 Task: Search one way flight ticket for 3 adults, 3 children in premium economy from Ontario: Ontario International Airport to New Bern: Coastal Carolina Regional Airport (was Craven County Regional) on 5-4-2023. Choice of flights is JetBlue. Number of bags: 1 carry on bag. Price is upto 84000. Outbound departure time preference is 17:00.
Action: Mouse moved to (319, 281)
Screenshot: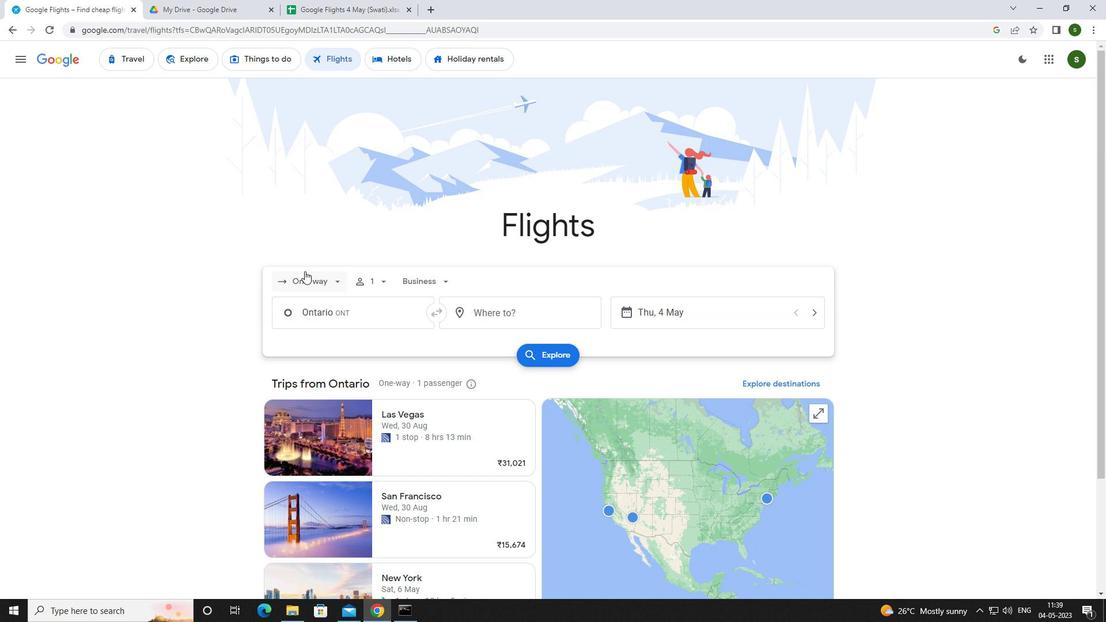 
Action: Mouse pressed left at (319, 281)
Screenshot: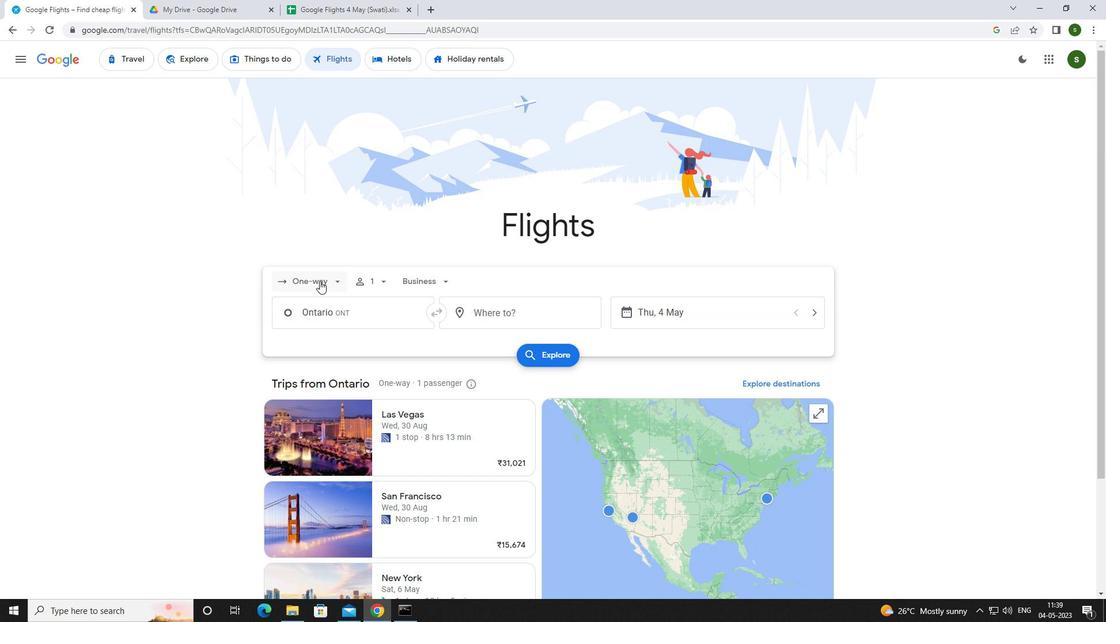 
Action: Mouse moved to (339, 335)
Screenshot: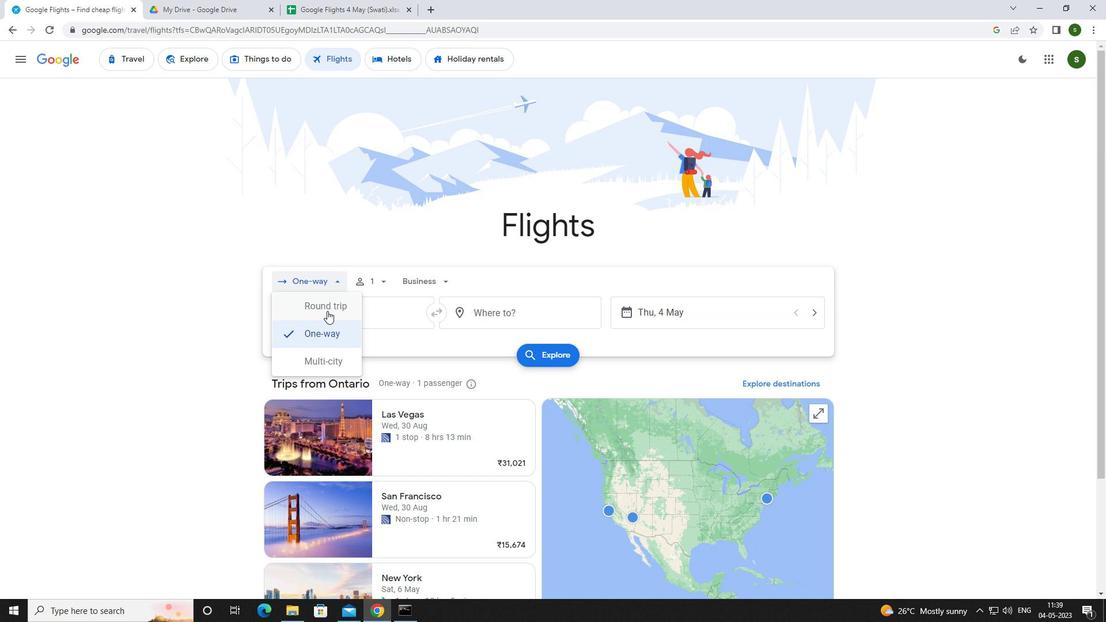
Action: Mouse pressed left at (339, 335)
Screenshot: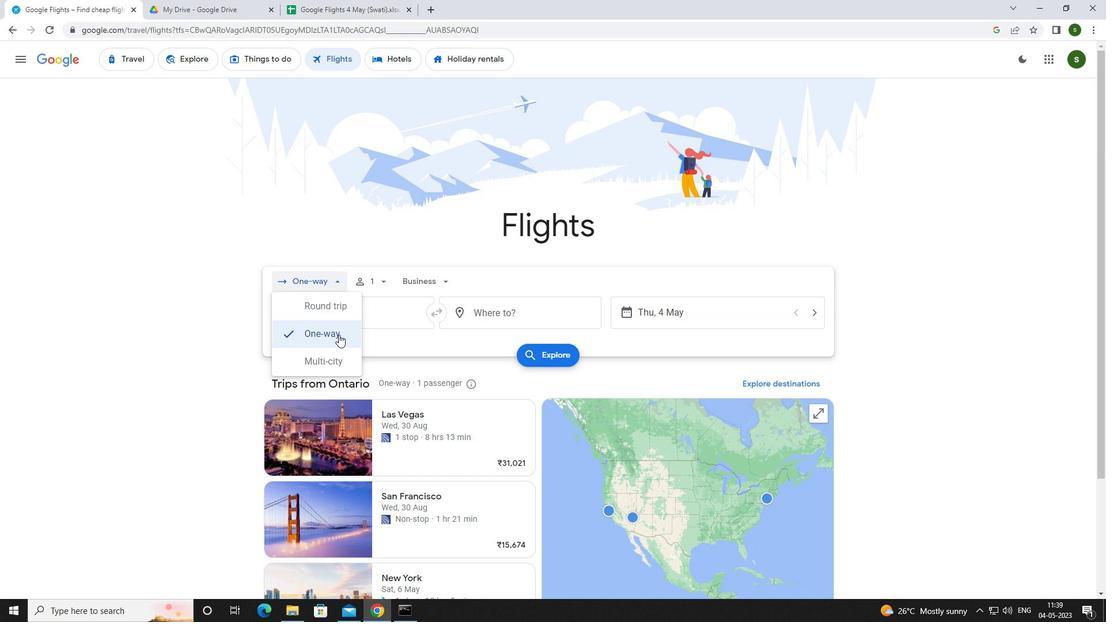 
Action: Mouse moved to (390, 279)
Screenshot: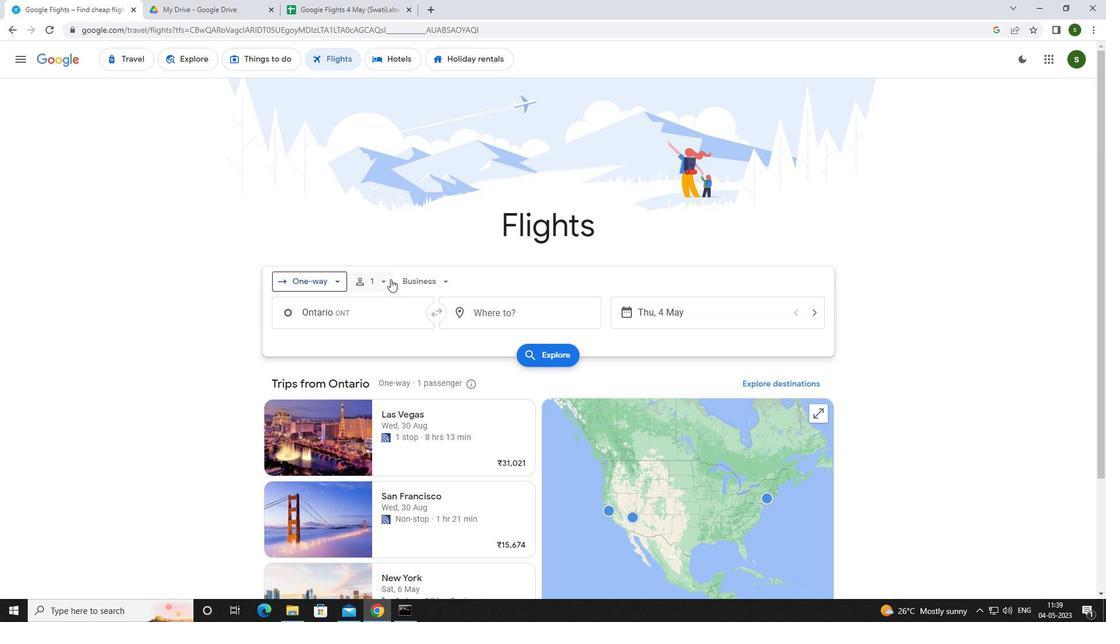 
Action: Mouse pressed left at (390, 279)
Screenshot: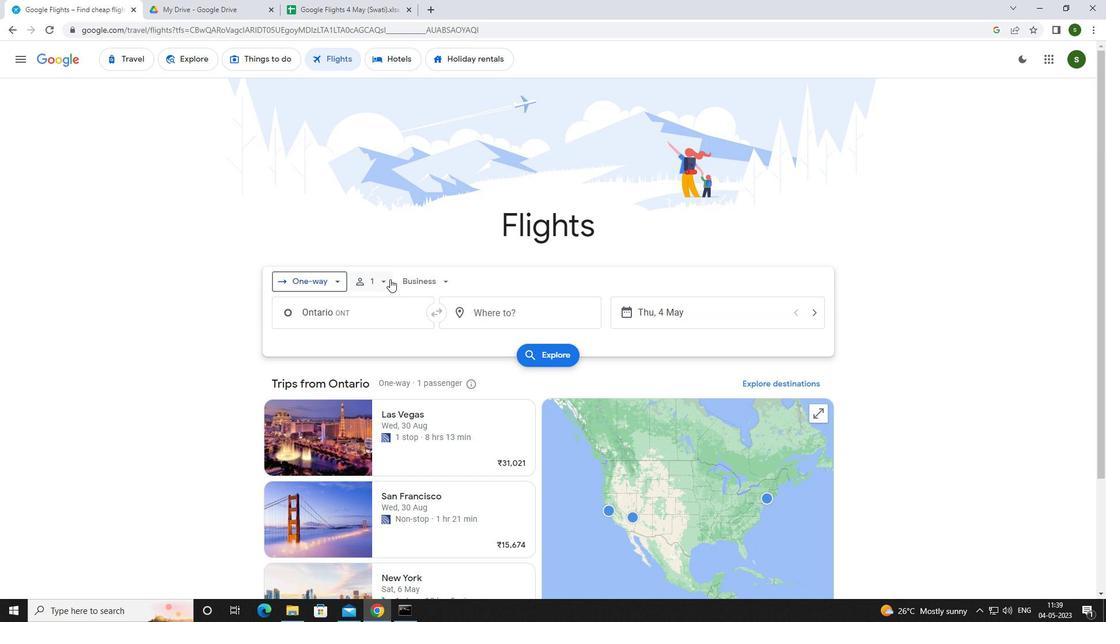 
Action: Mouse moved to (471, 309)
Screenshot: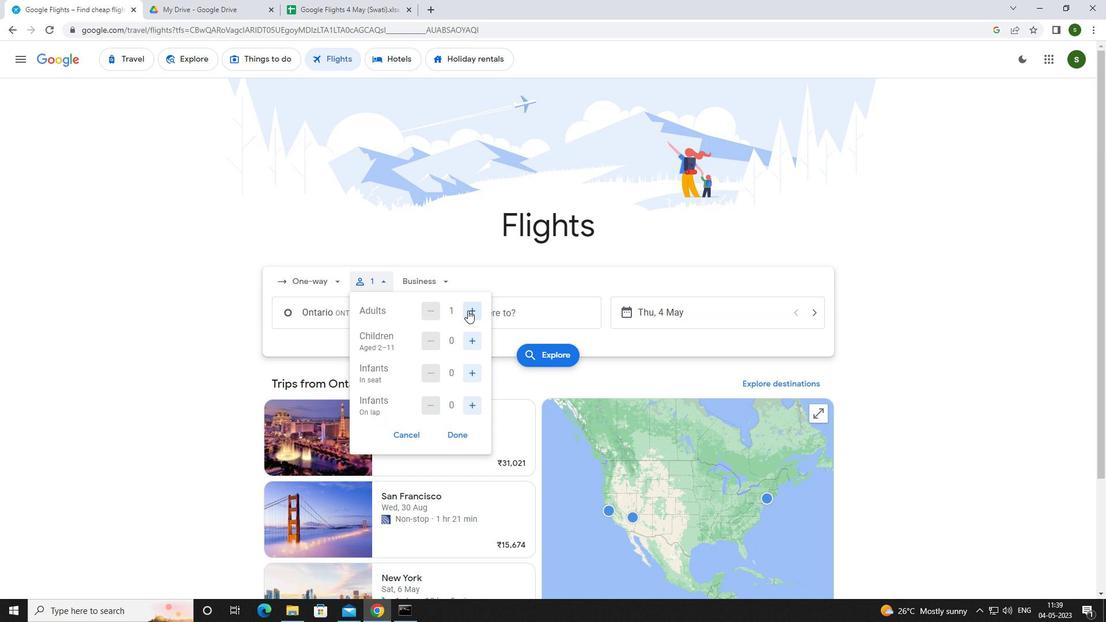 
Action: Mouse pressed left at (471, 309)
Screenshot: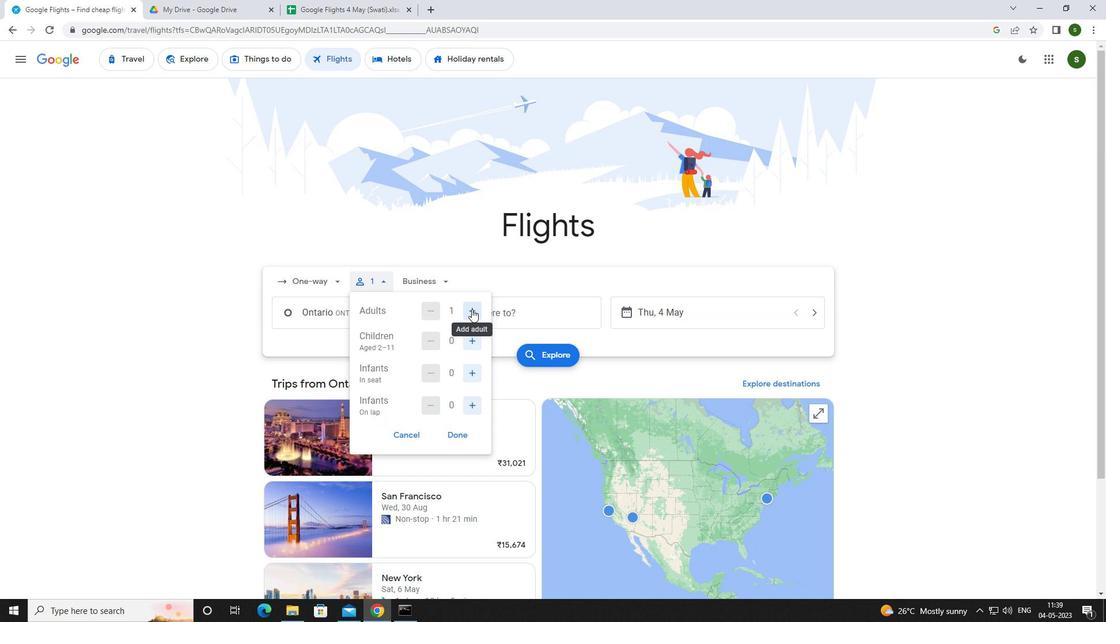 
Action: Mouse pressed left at (471, 309)
Screenshot: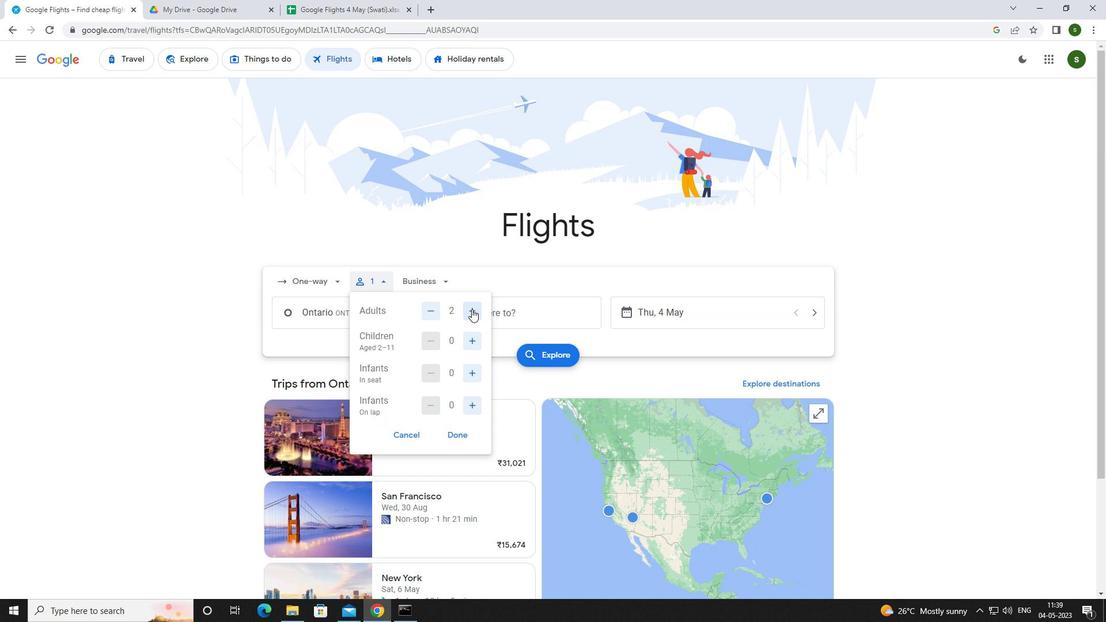 
Action: Mouse moved to (469, 337)
Screenshot: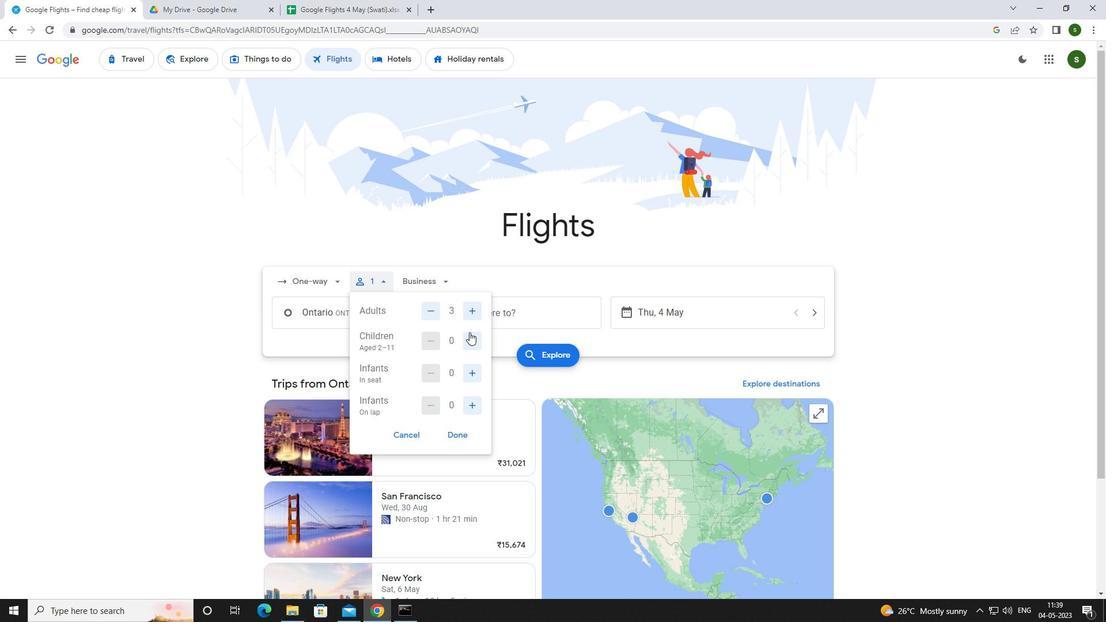 
Action: Mouse pressed left at (469, 337)
Screenshot: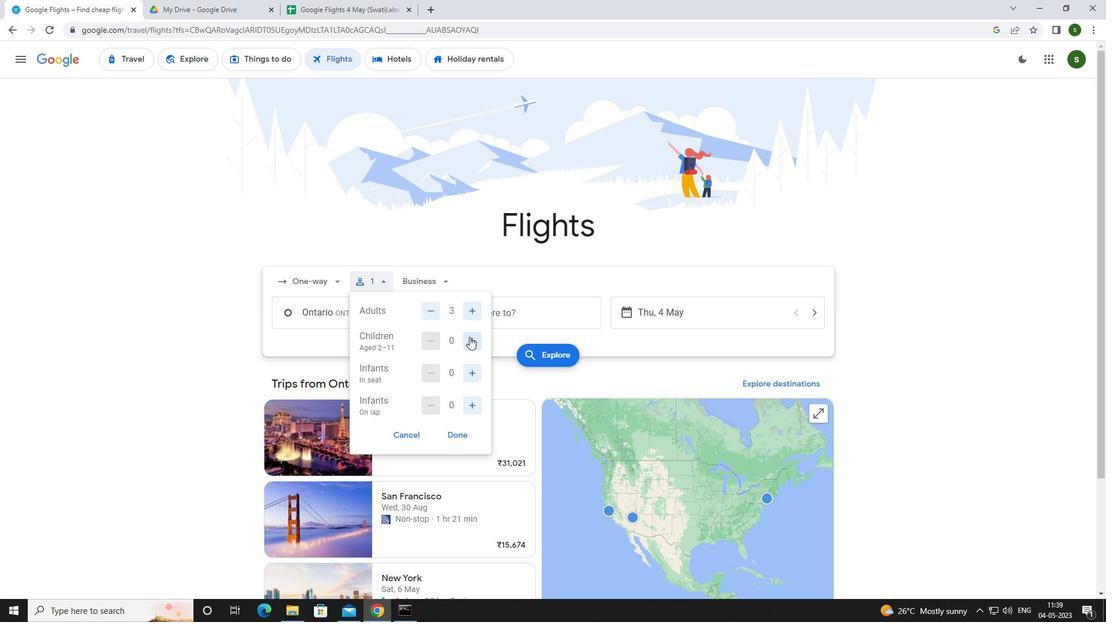 
Action: Mouse pressed left at (469, 337)
Screenshot: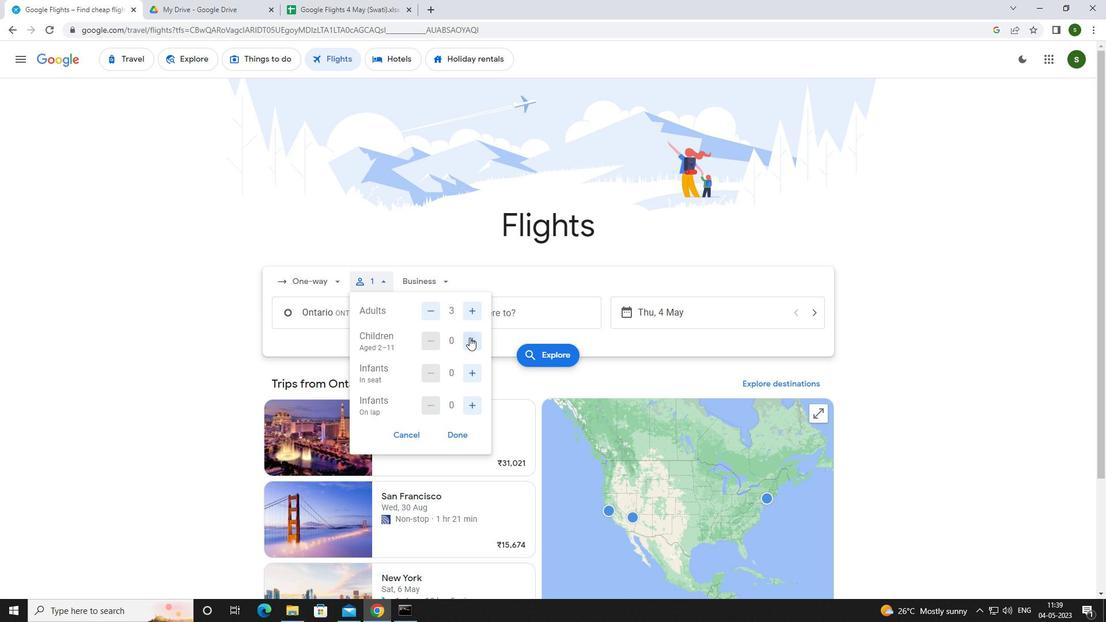 
Action: Mouse pressed left at (469, 337)
Screenshot: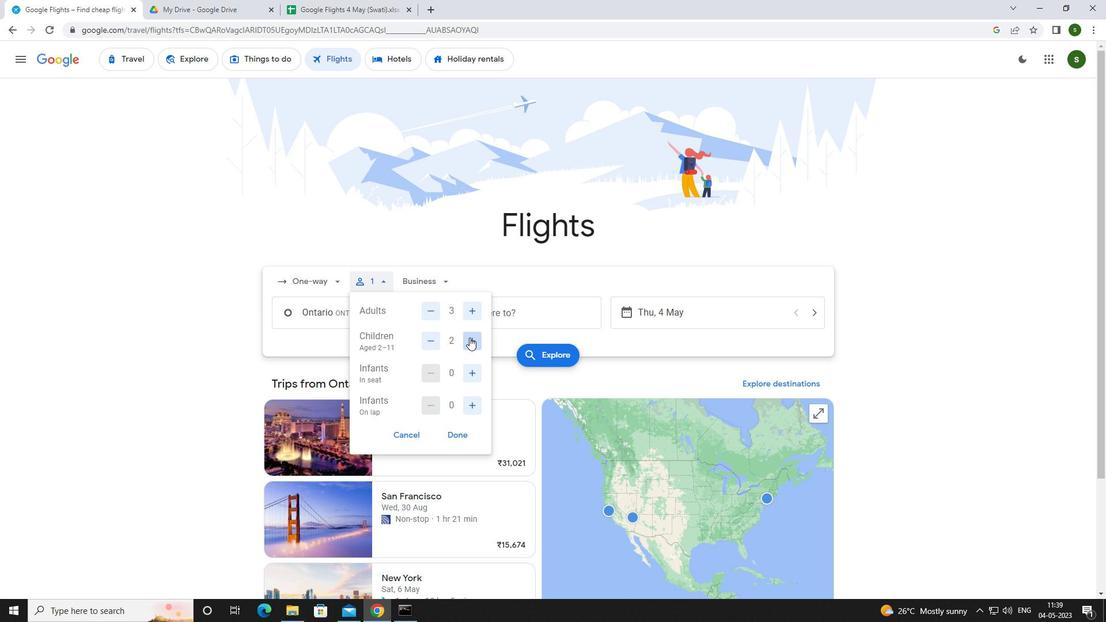 
Action: Mouse moved to (439, 274)
Screenshot: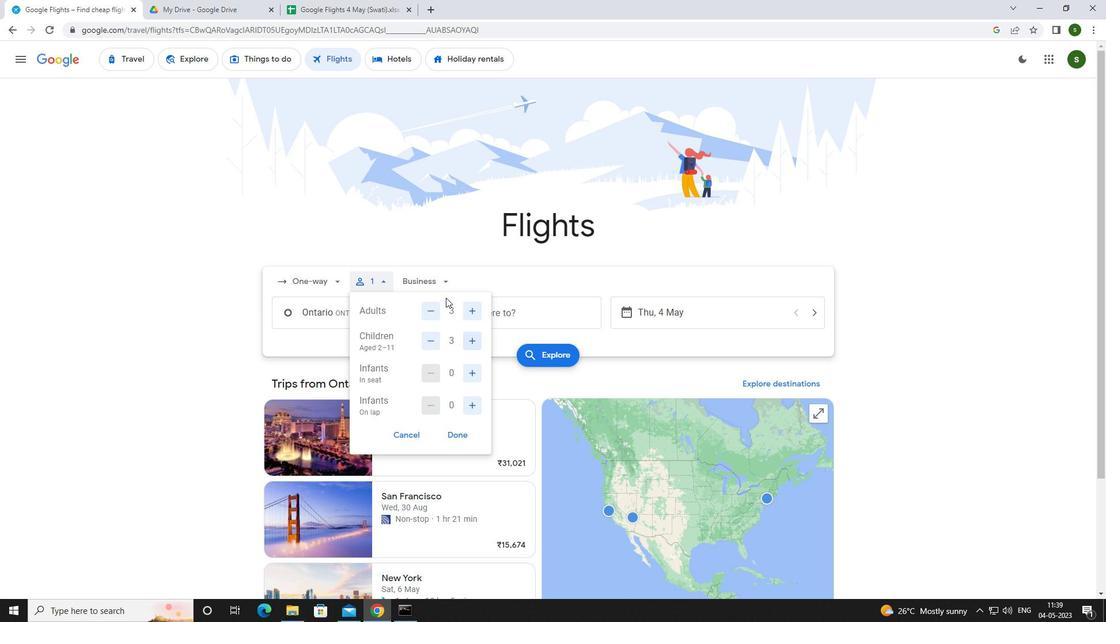 
Action: Mouse pressed left at (439, 274)
Screenshot: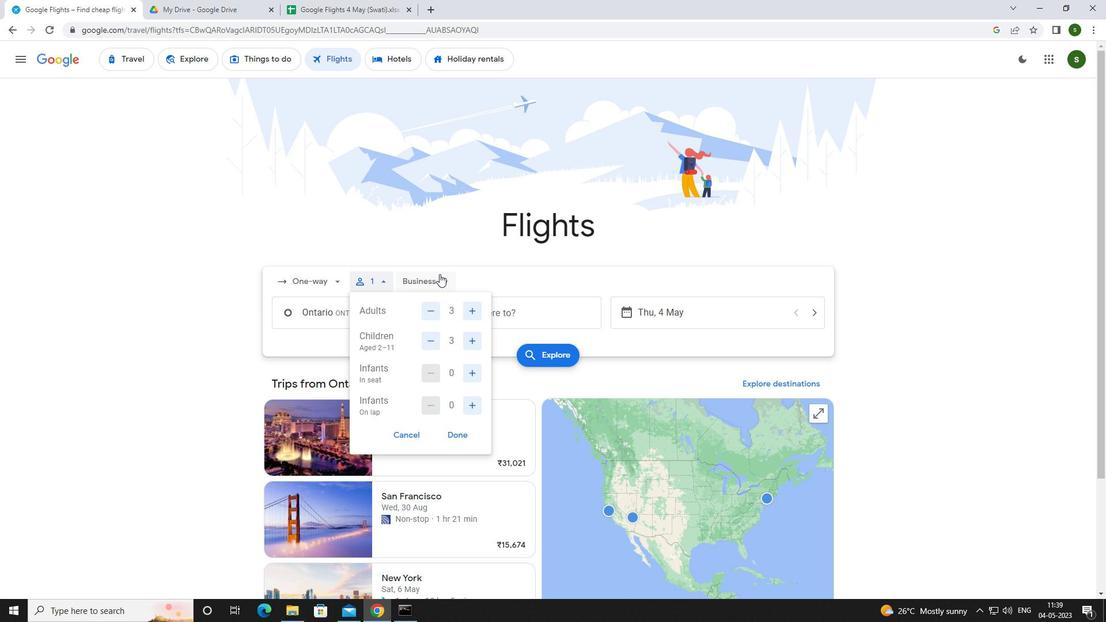 
Action: Mouse moved to (456, 335)
Screenshot: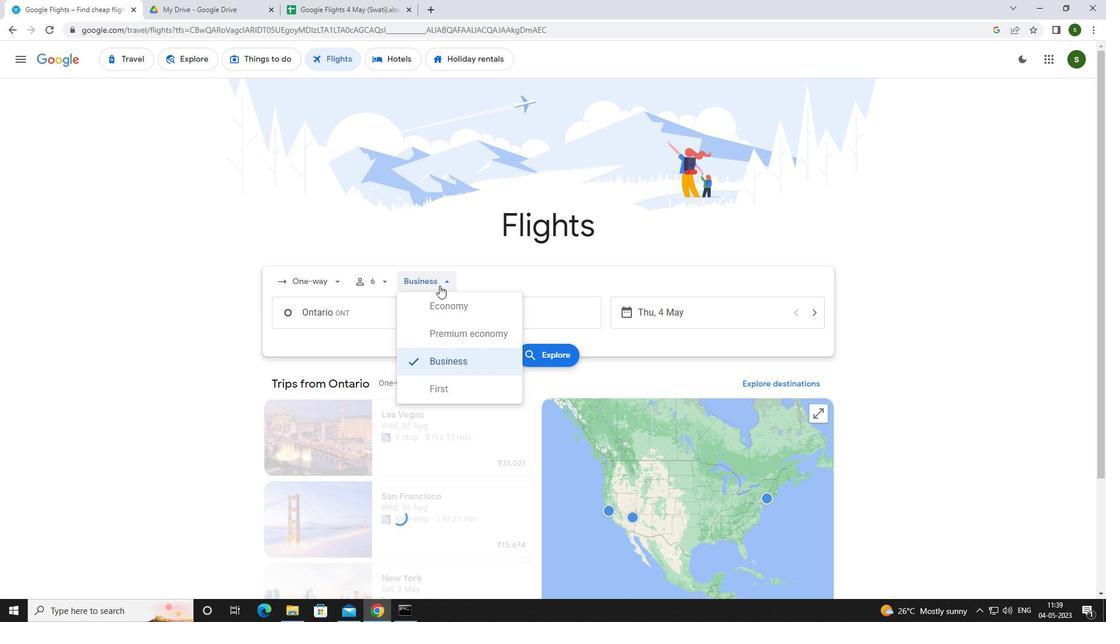 
Action: Mouse pressed left at (456, 335)
Screenshot: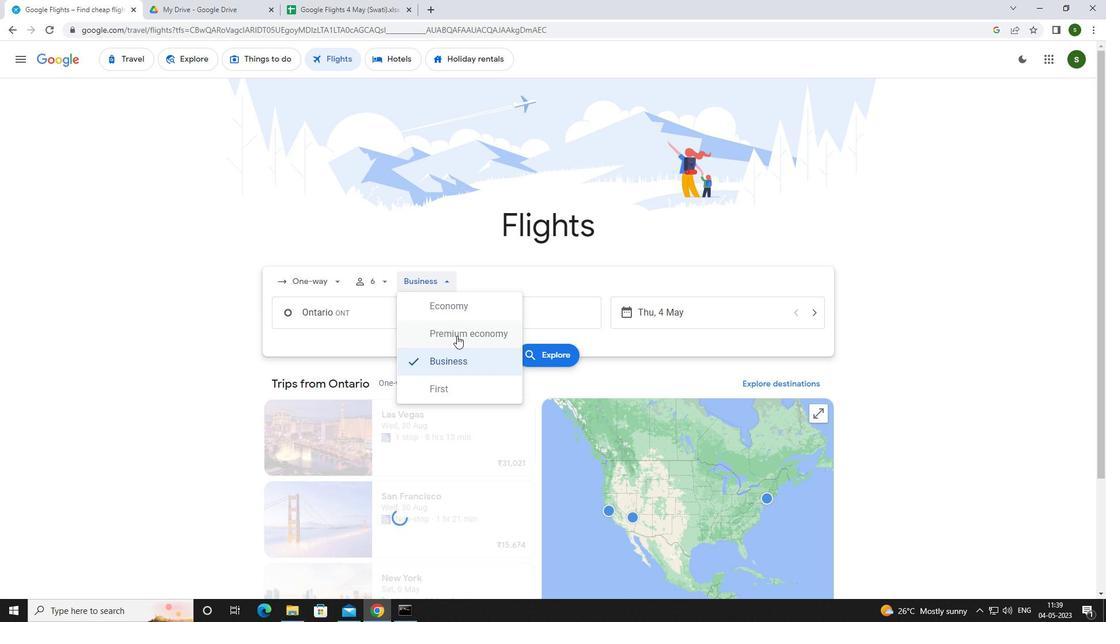 
Action: Mouse moved to (390, 307)
Screenshot: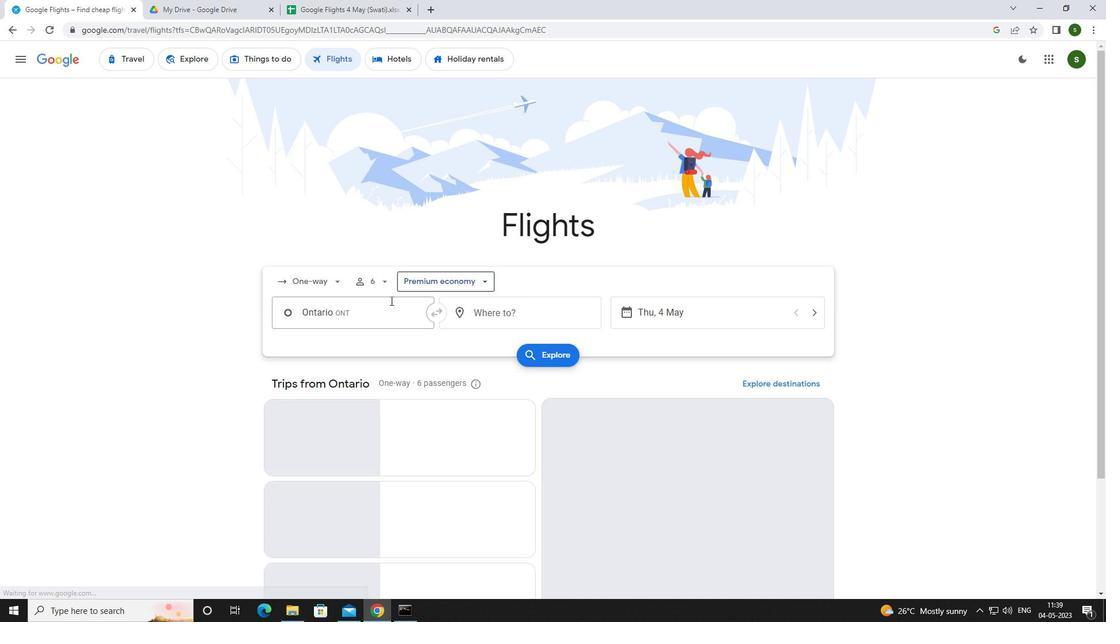 
Action: Mouse pressed left at (390, 307)
Screenshot: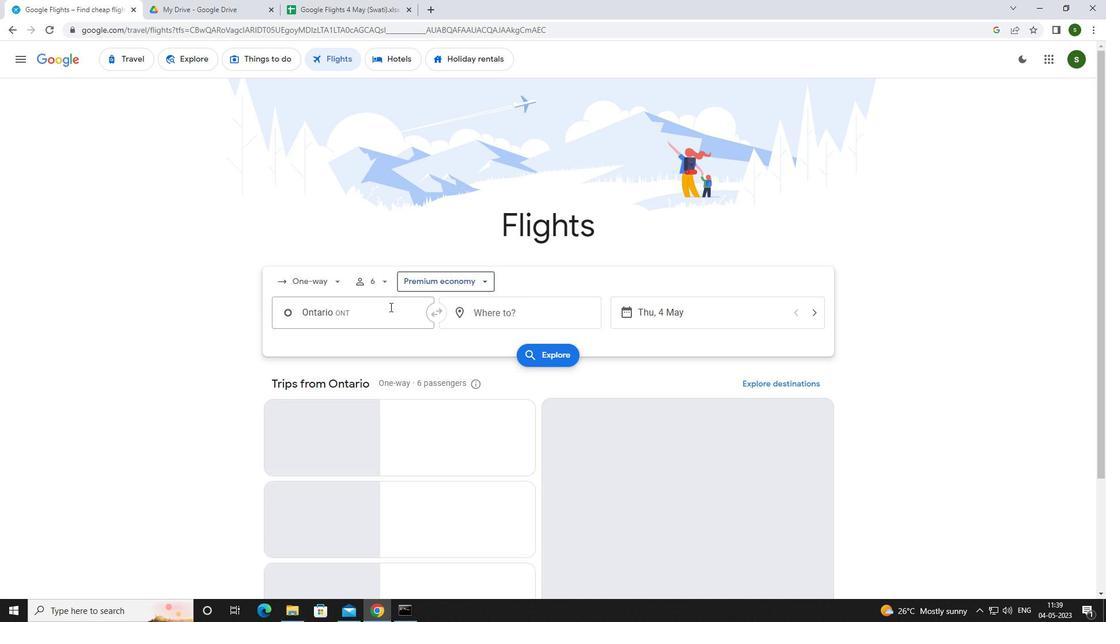 
Action: Mouse moved to (390, 305)
Screenshot: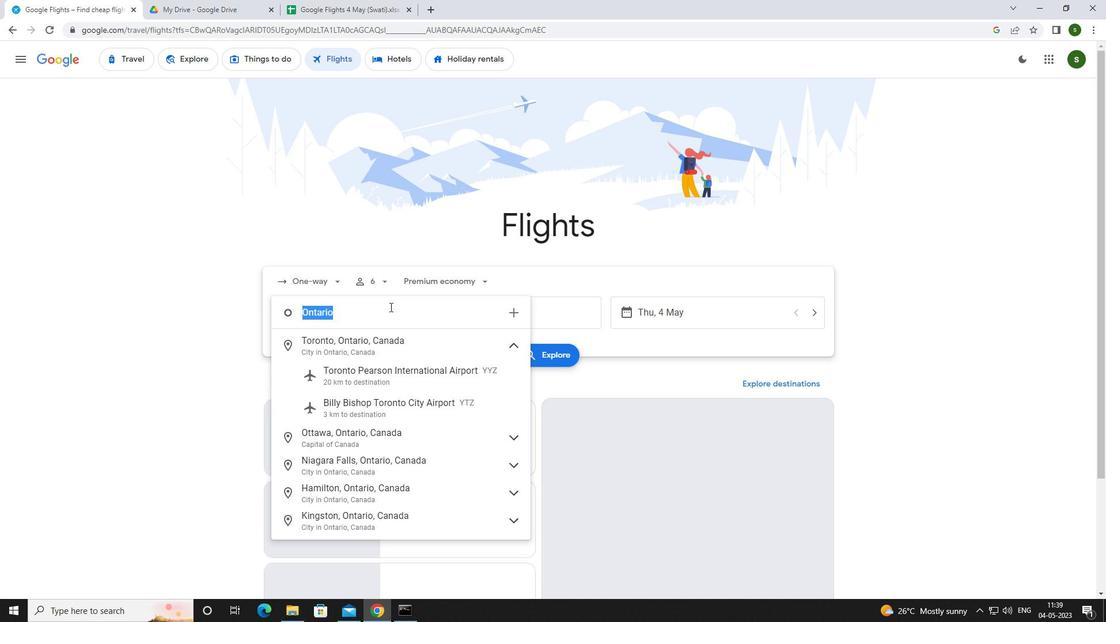 
Action: Key pressed <Key.caps_lock>o<Key.caps_lock>ntario<Key.space><Key.caps_lock>i<Key.caps_lock>
Screenshot: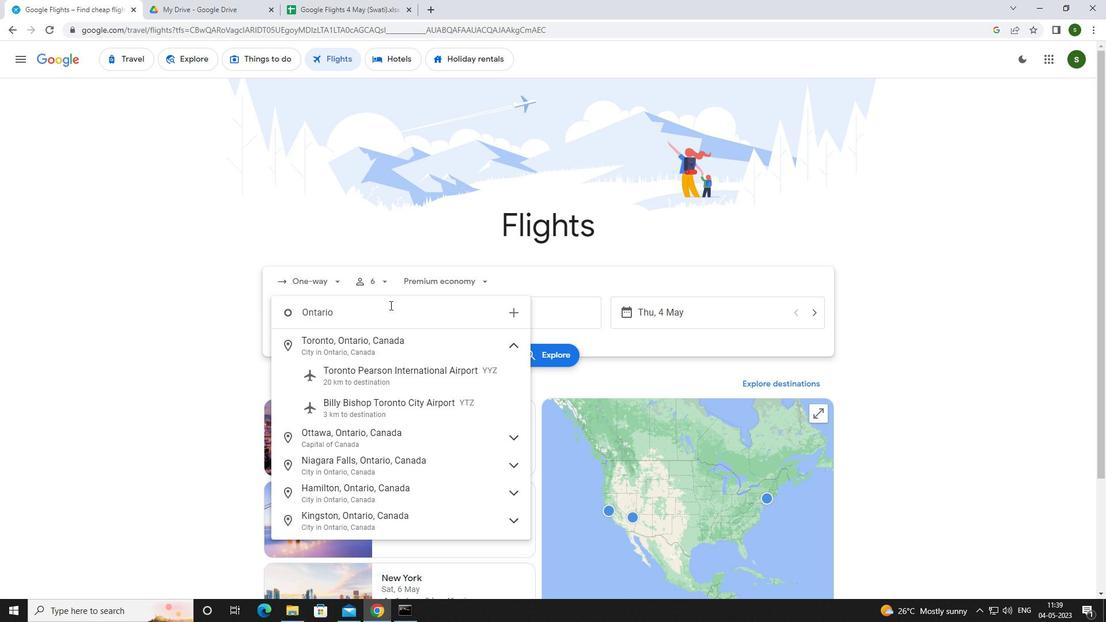 
Action: Mouse moved to (409, 538)
Screenshot: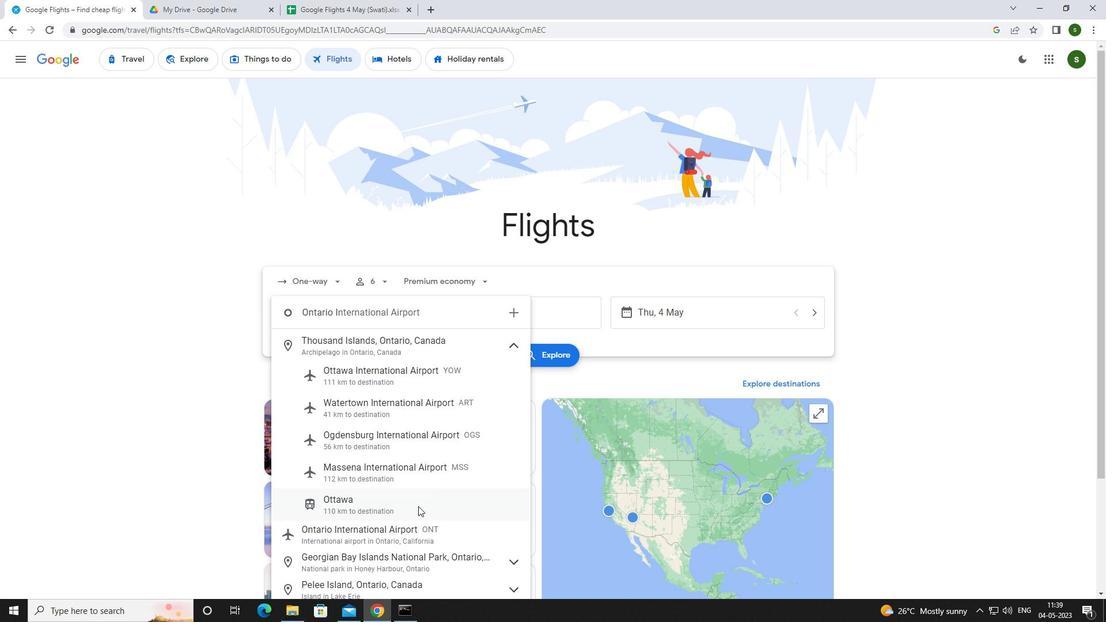 
Action: Mouse pressed left at (409, 538)
Screenshot: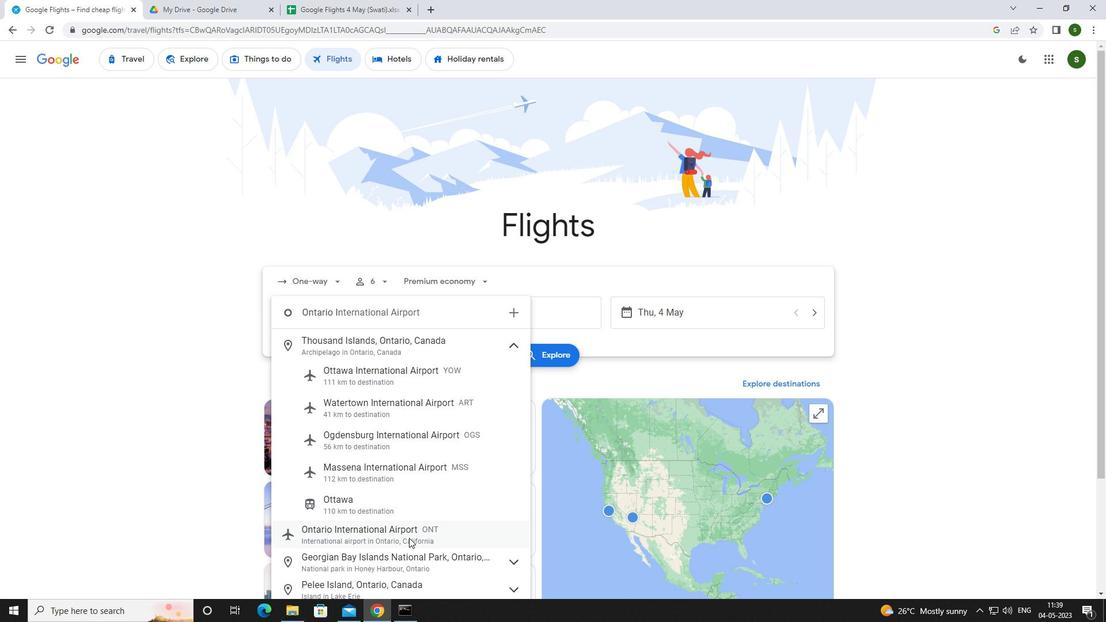
Action: Mouse moved to (513, 320)
Screenshot: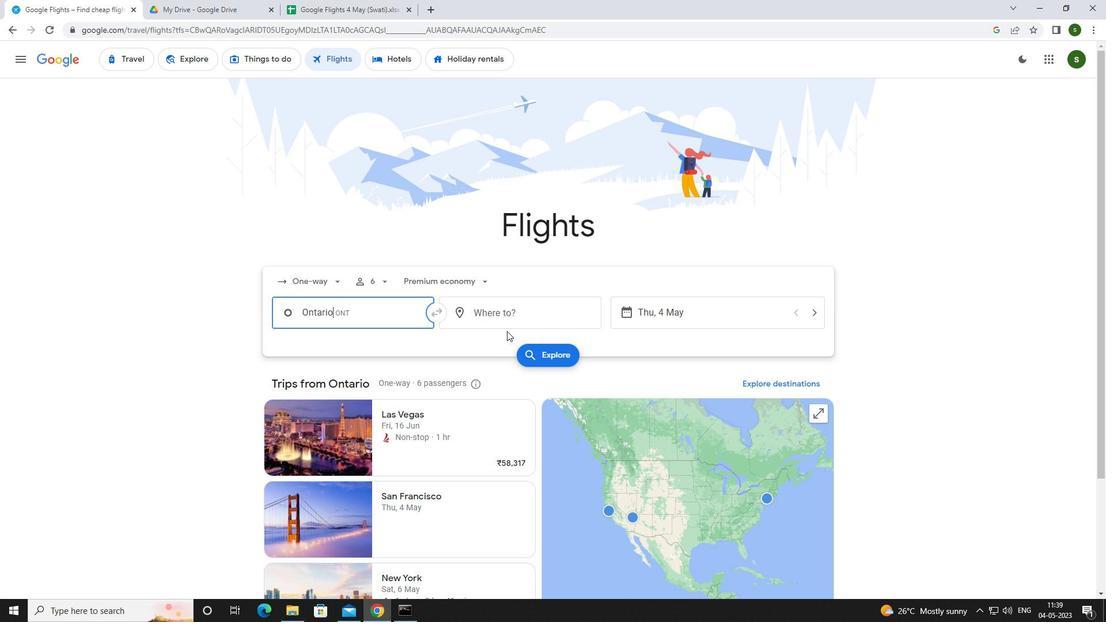 
Action: Mouse pressed left at (513, 320)
Screenshot: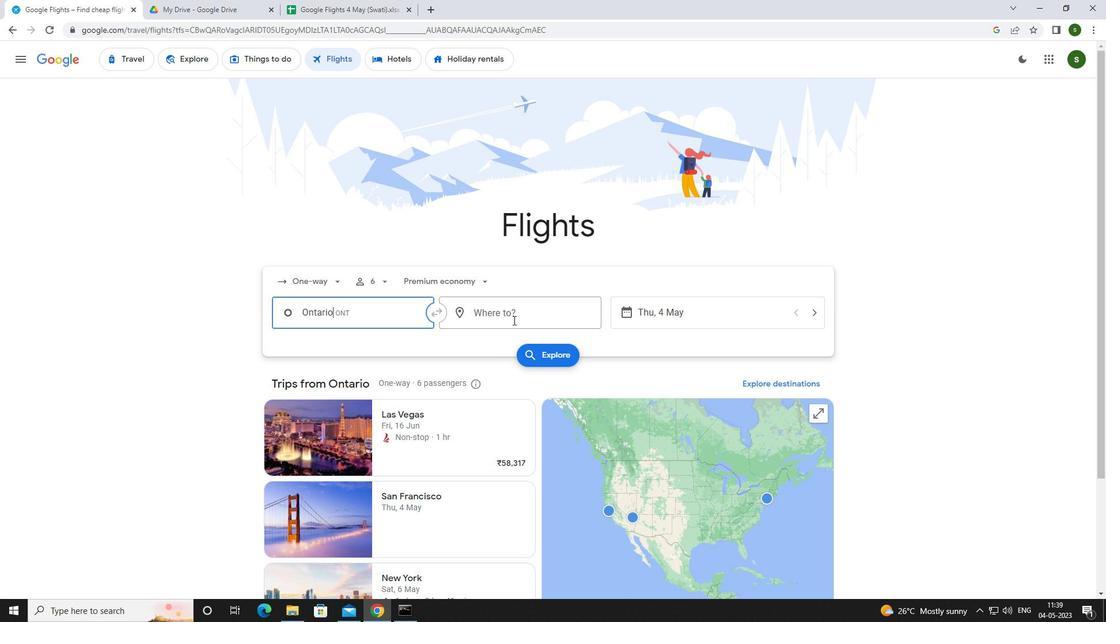 
Action: Key pressed <Key.caps_lock>c<Key.caps_lock>oastal
Screenshot: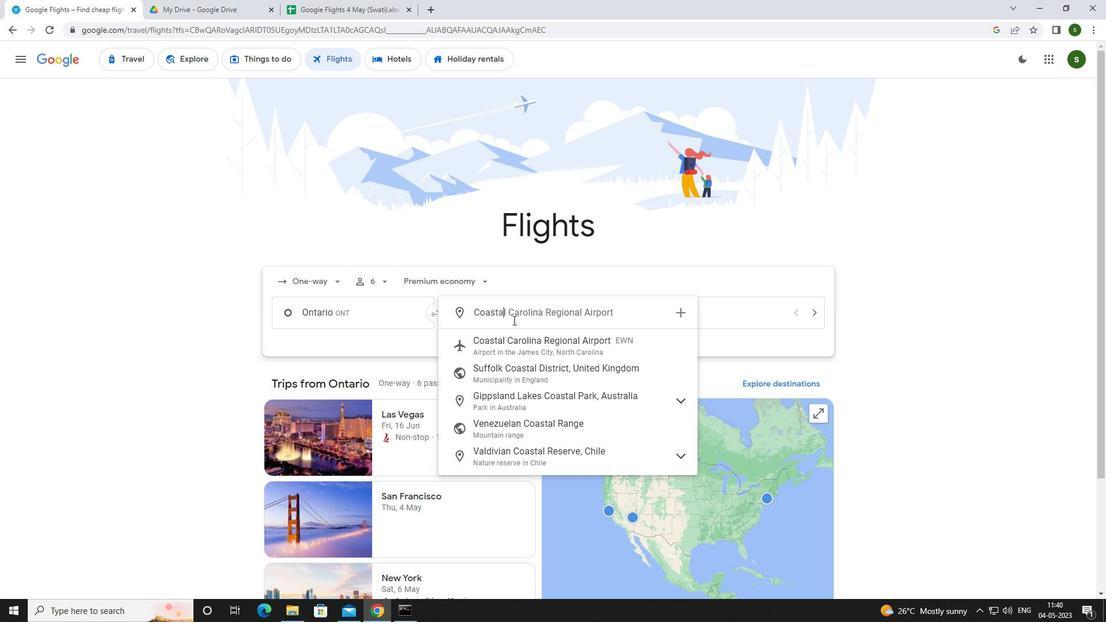 
Action: Mouse moved to (521, 346)
Screenshot: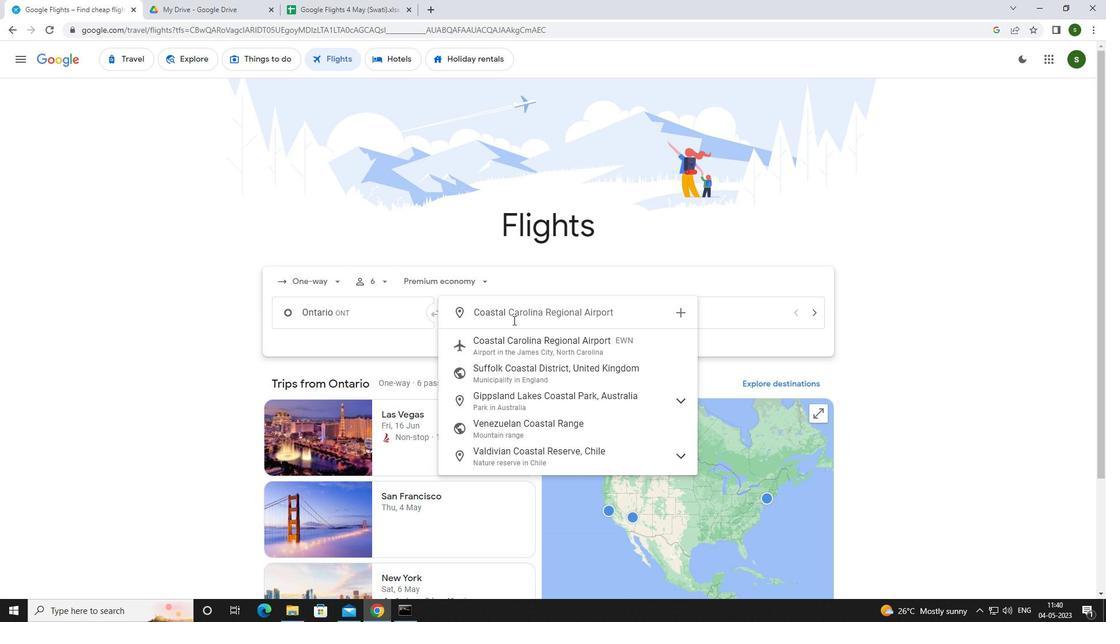 
Action: Mouse pressed left at (521, 346)
Screenshot: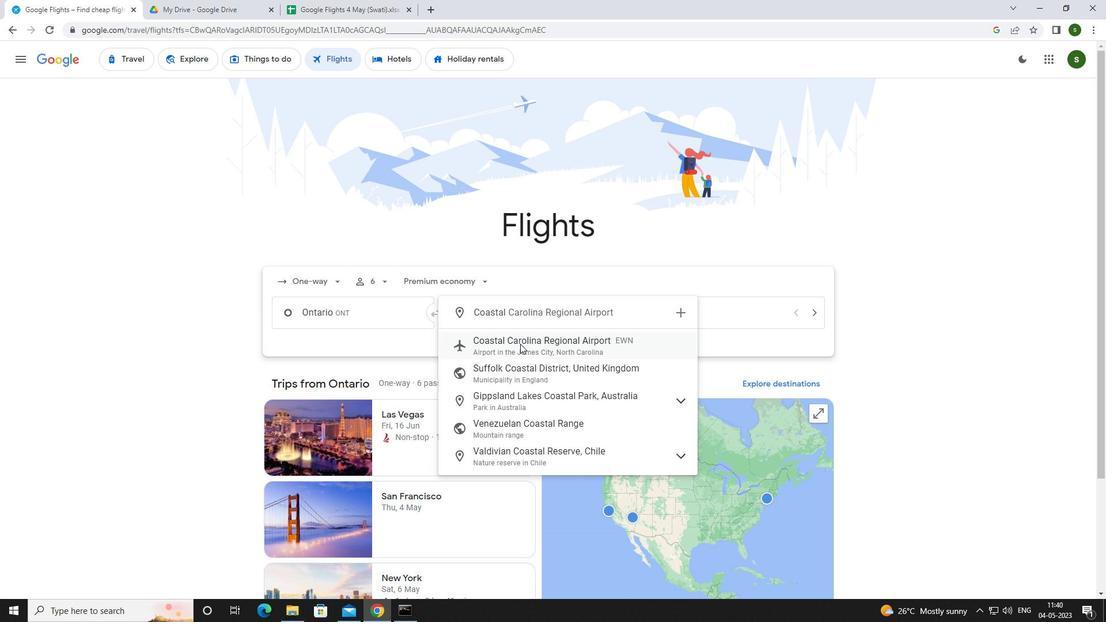 
Action: Mouse moved to (704, 313)
Screenshot: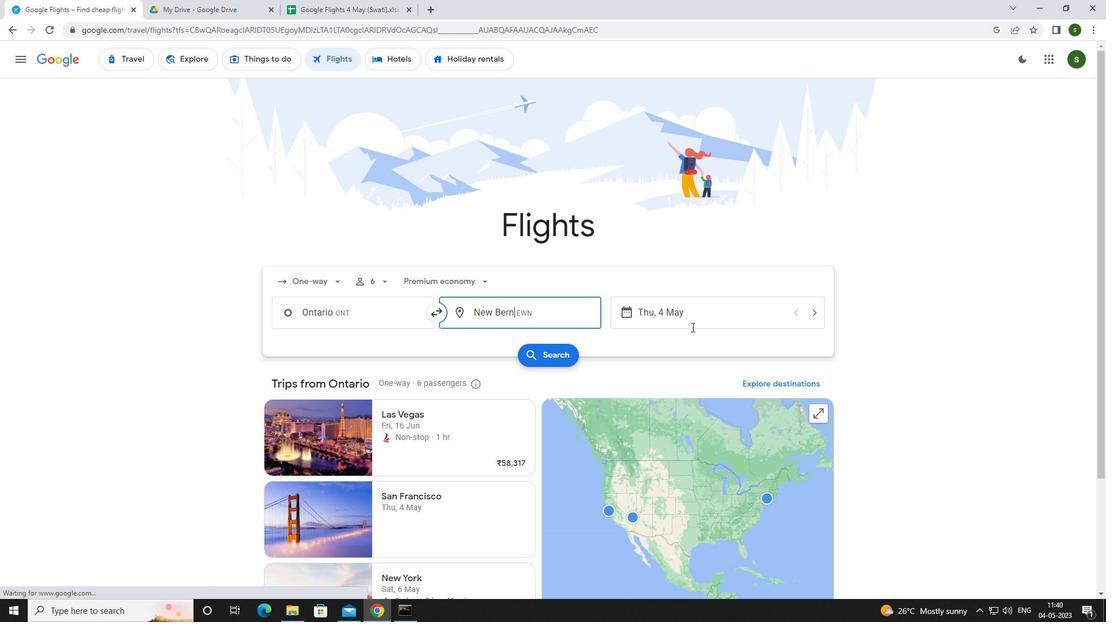 
Action: Mouse pressed left at (704, 313)
Screenshot: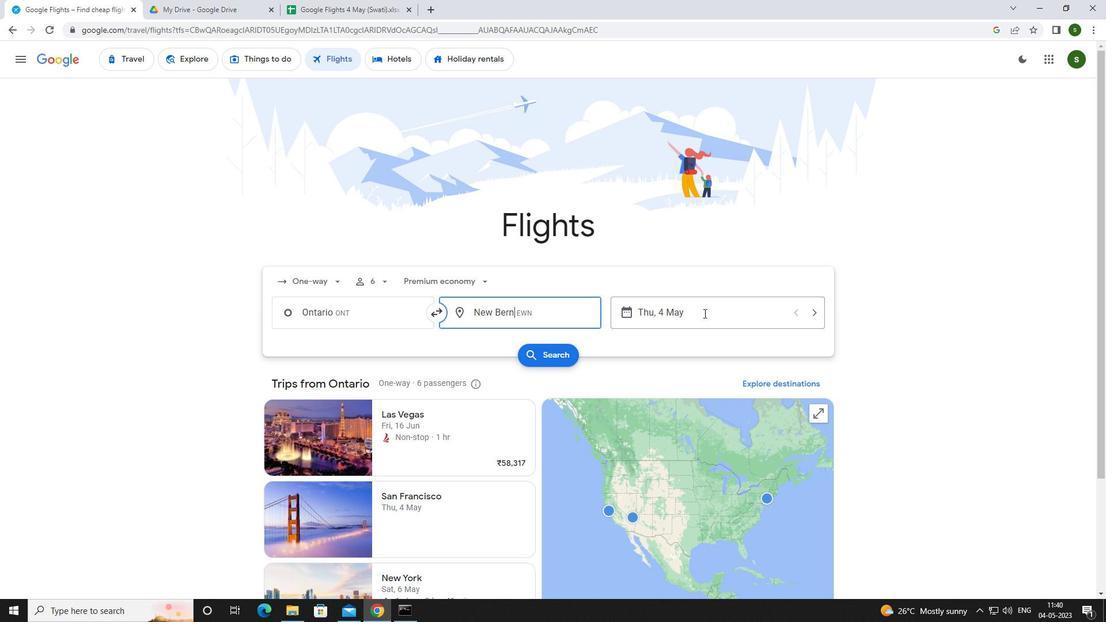 
Action: Mouse moved to (518, 392)
Screenshot: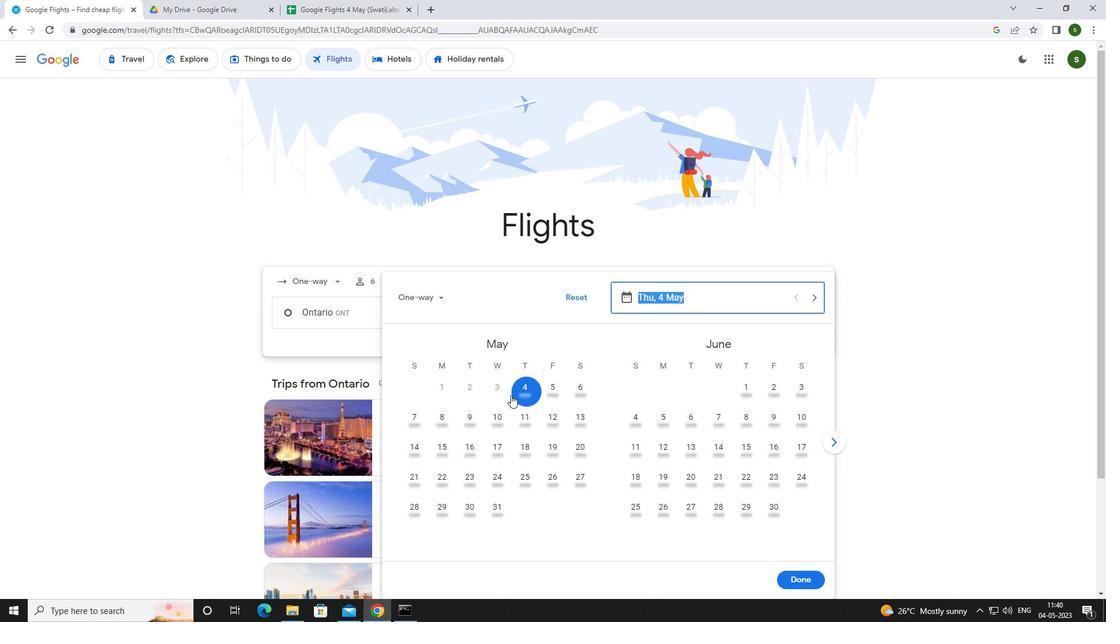 
Action: Mouse pressed left at (518, 392)
Screenshot: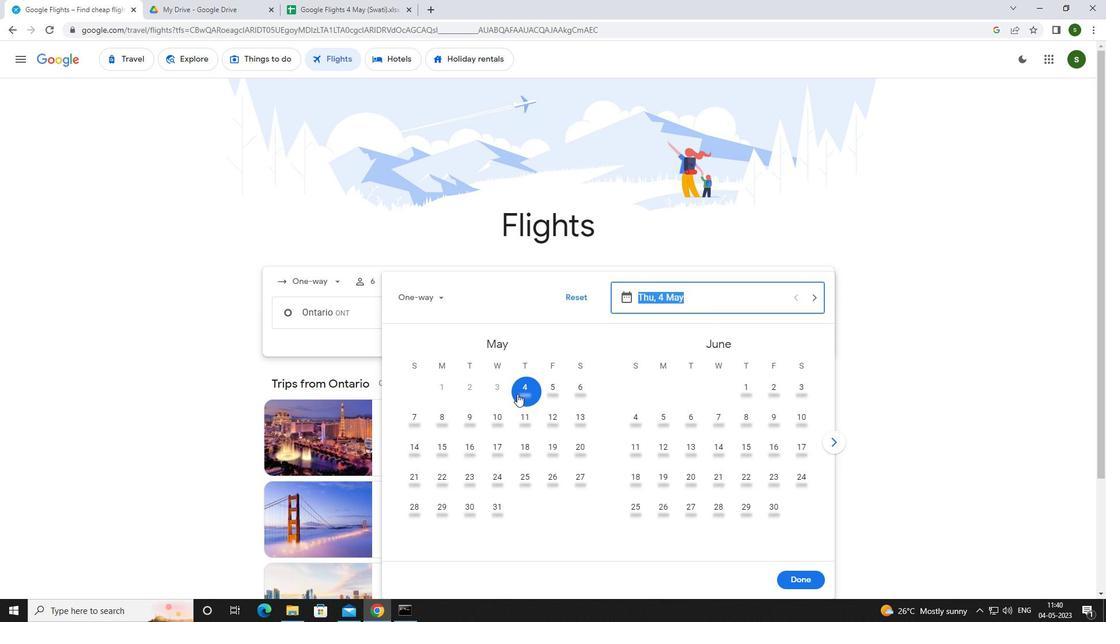 
Action: Mouse moved to (794, 578)
Screenshot: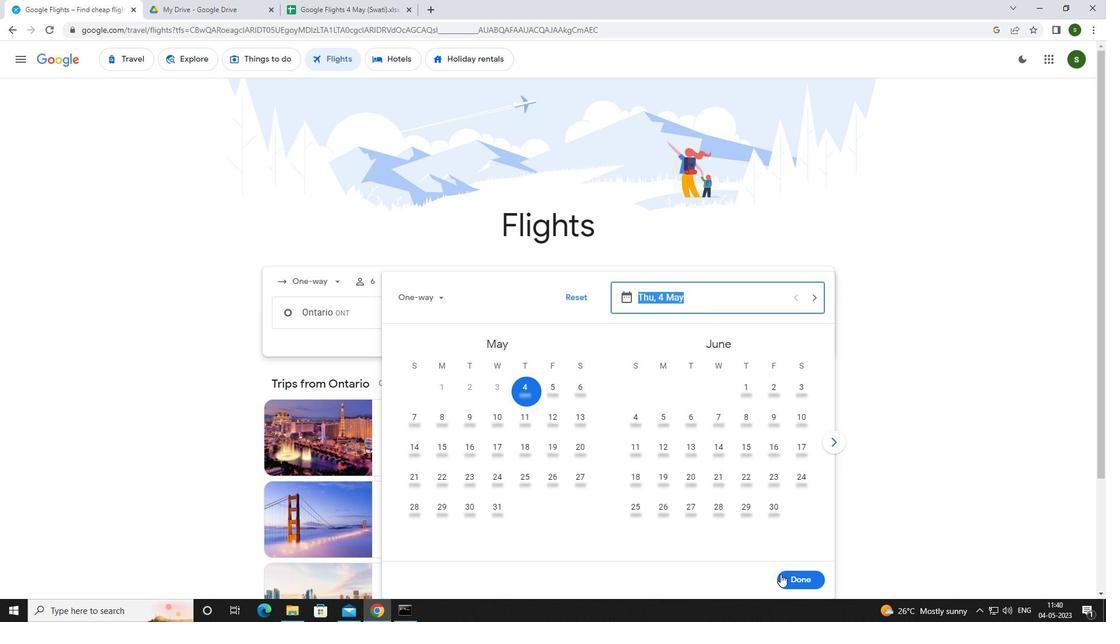 
Action: Mouse pressed left at (794, 578)
Screenshot: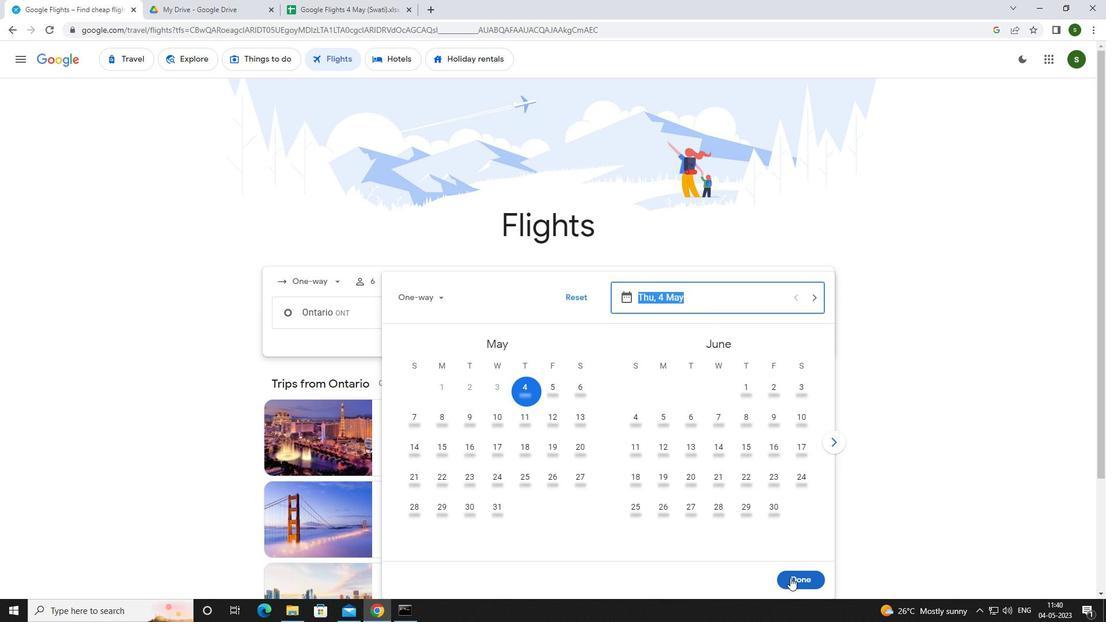 
Action: Mouse moved to (560, 353)
Screenshot: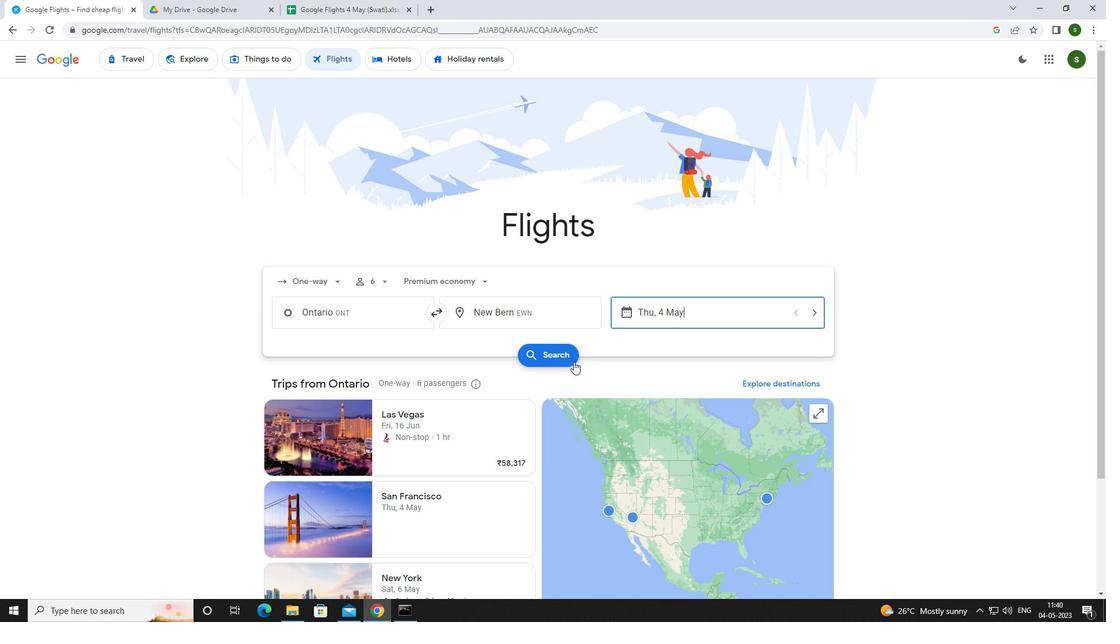 
Action: Mouse pressed left at (560, 353)
Screenshot: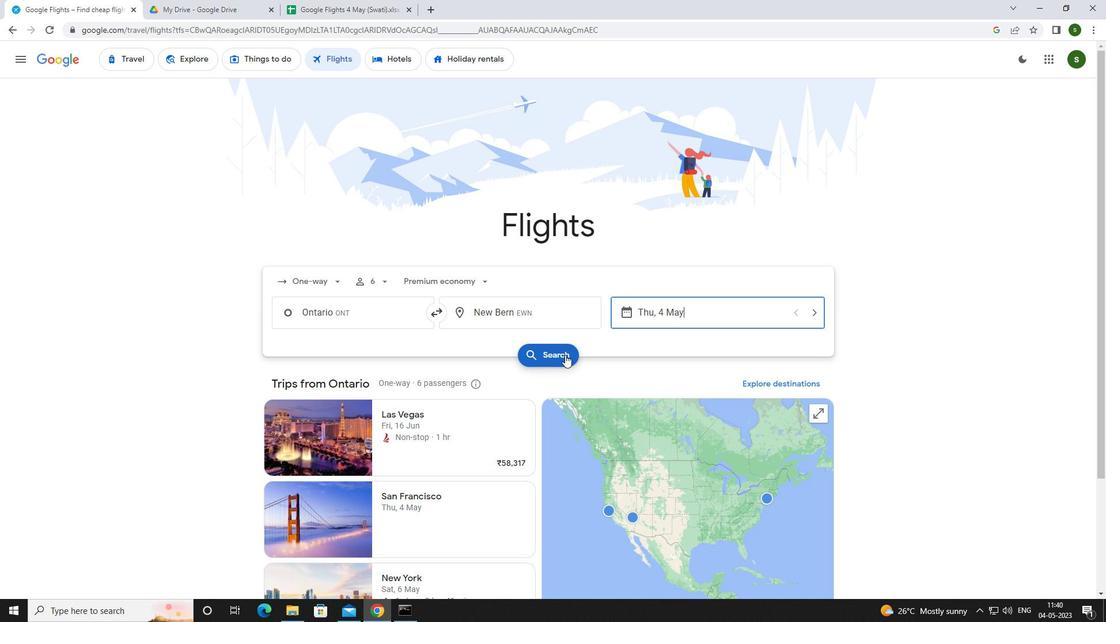 
Action: Mouse moved to (278, 157)
Screenshot: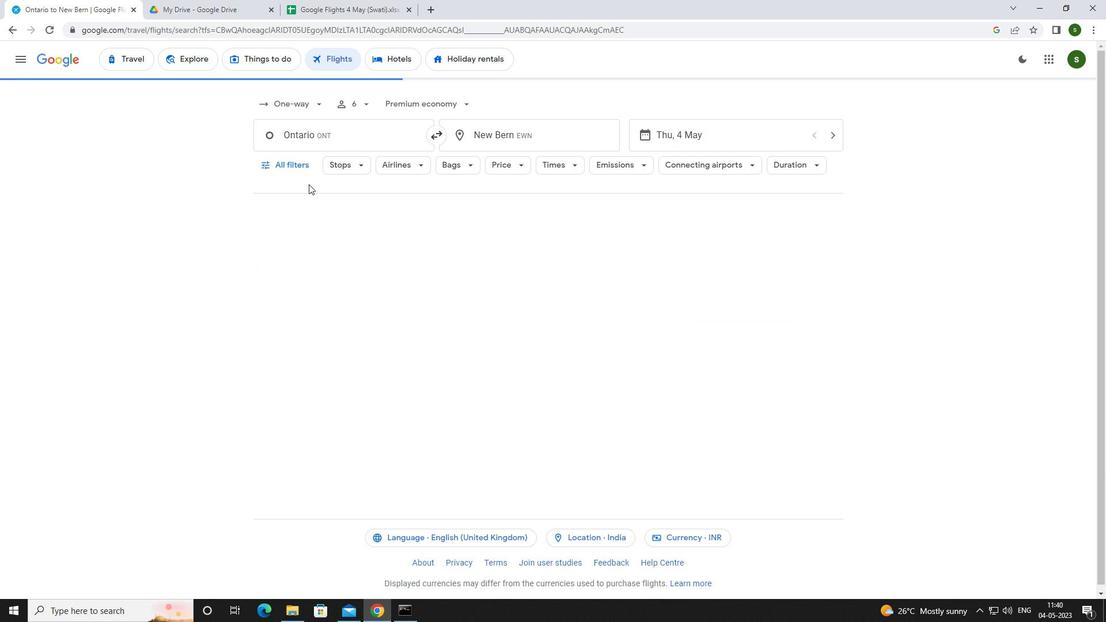 
Action: Mouse pressed left at (278, 157)
Screenshot: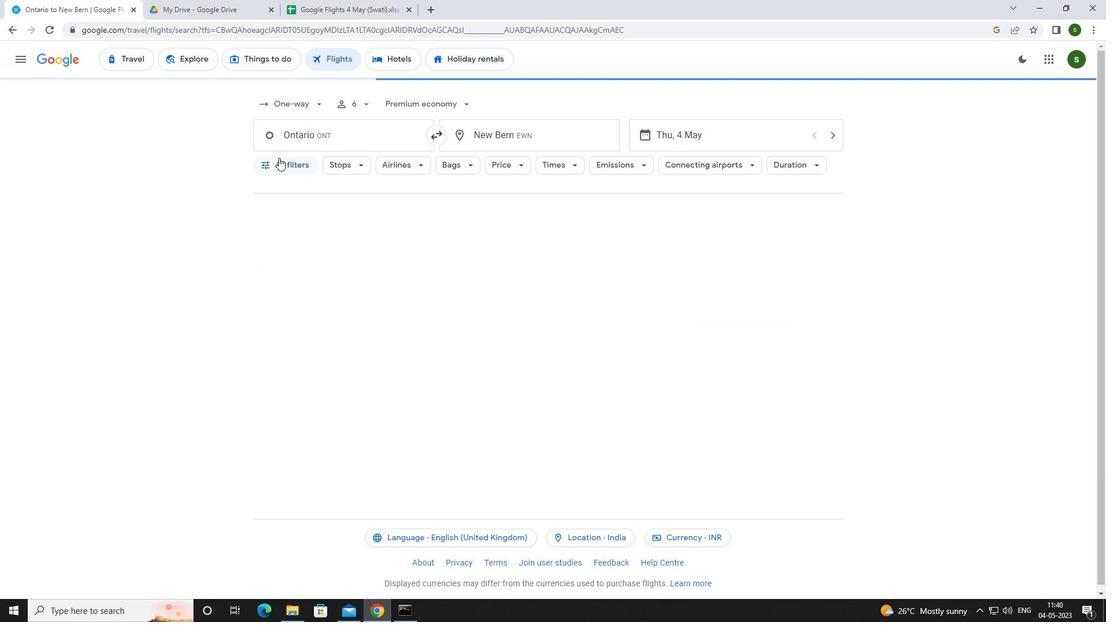 
Action: Mouse moved to (425, 409)
Screenshot: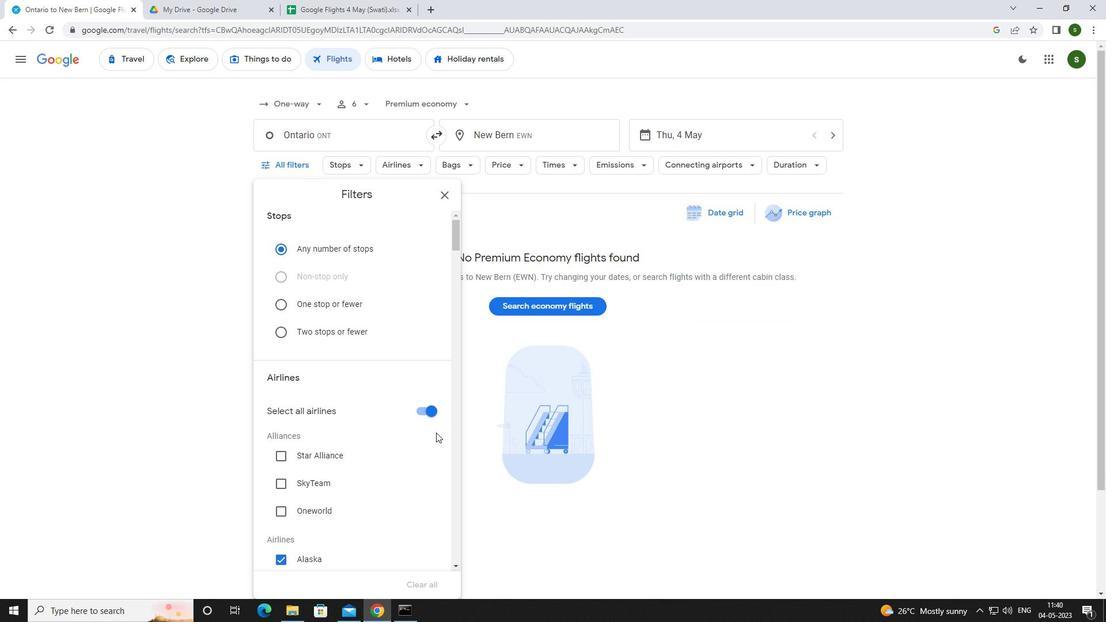 
Action: Mouse pressed left at (425, 409)
Screenshot: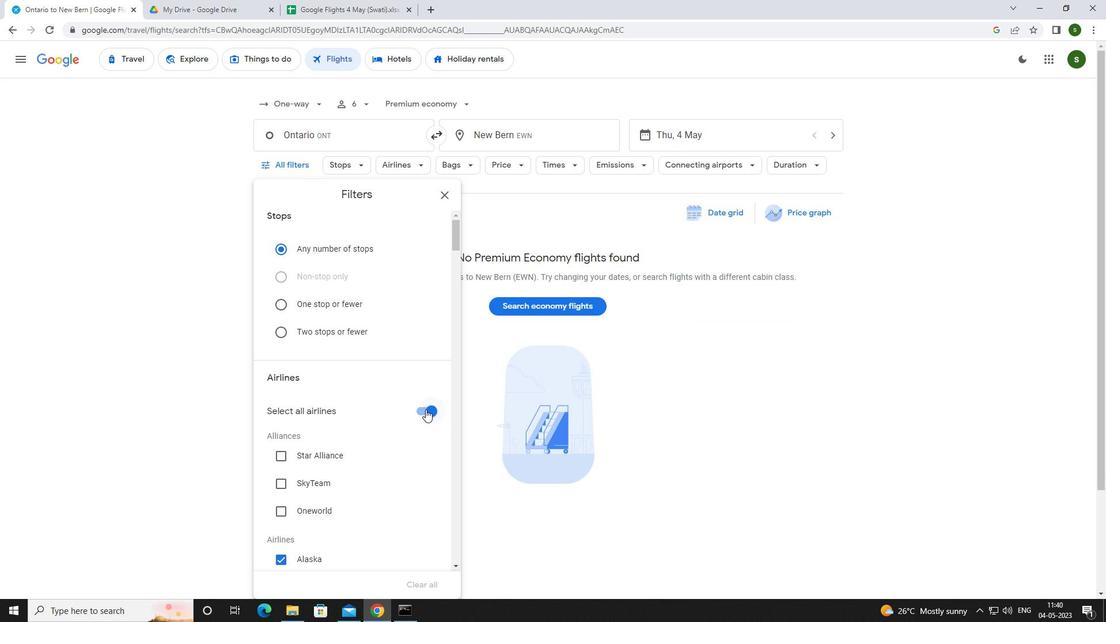 
Action: Mouse moved to (413, 398)
Screenshot: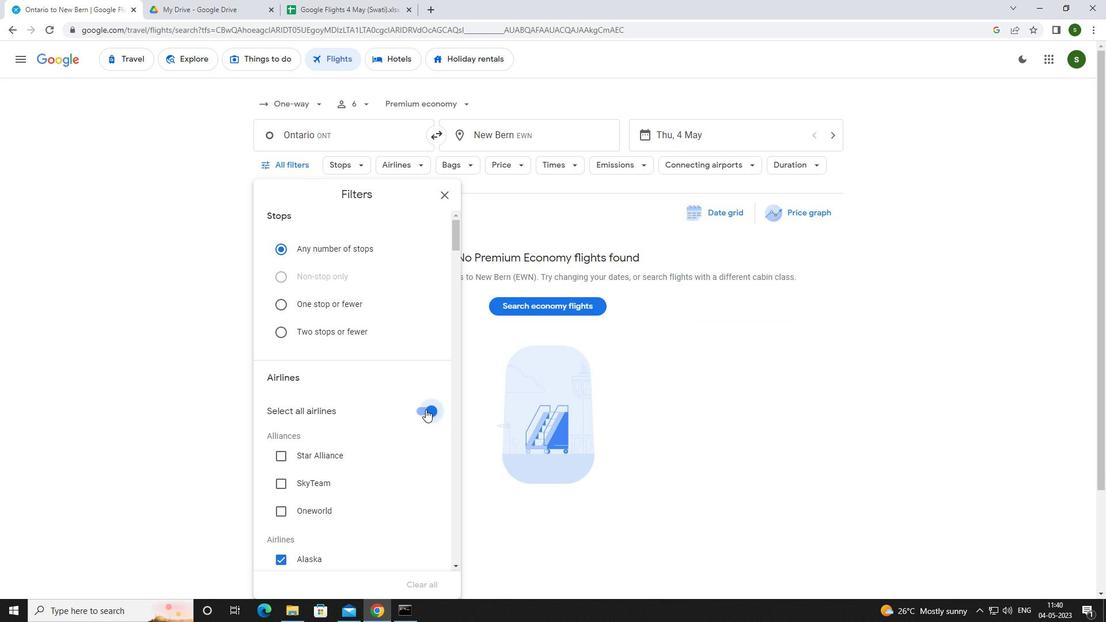 
Action: Mouse scrolled (413, 398) with delta (0, 0)
Screenshot: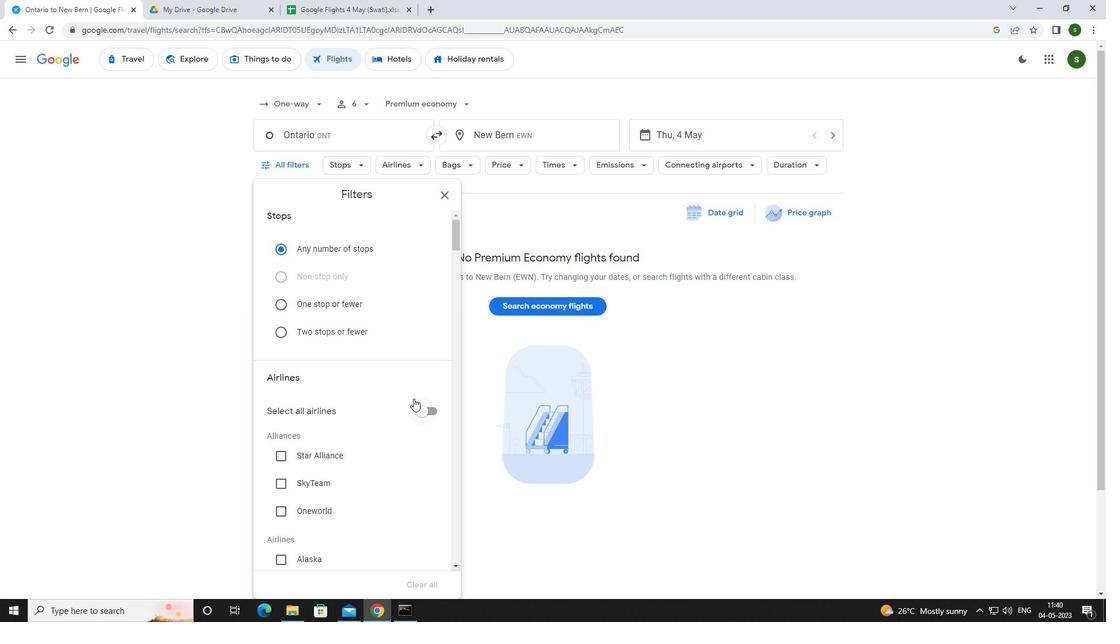 
Action: Mouse scrolled (413, 398) with delta (0, 0)
Screenshot: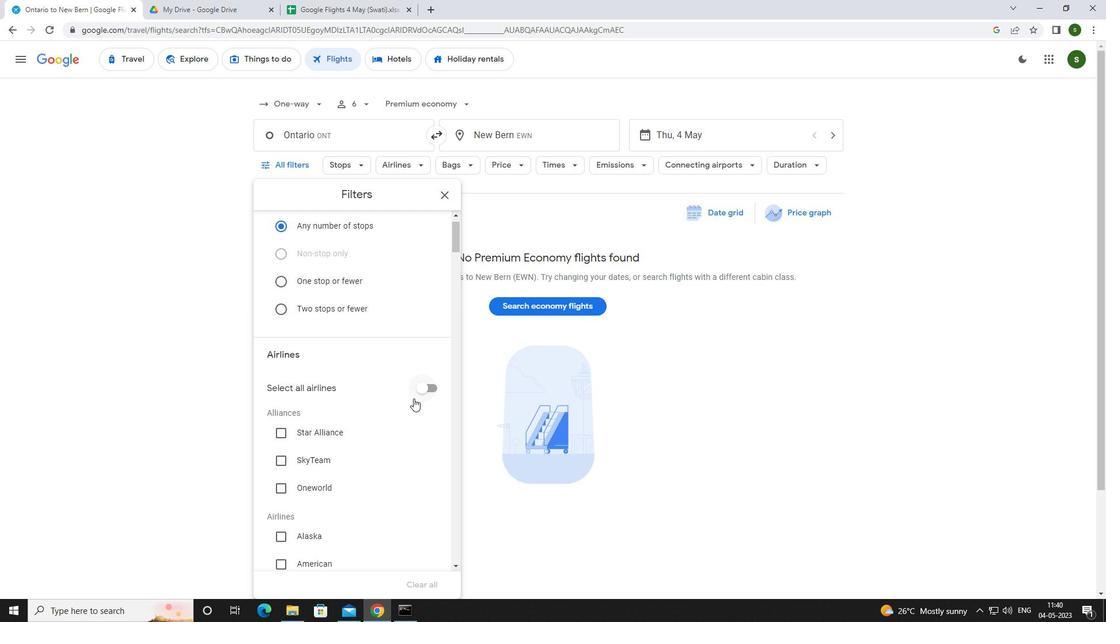 
Action: Mouse scrolled (413, 398) with delta (0, 0)
Screenshot: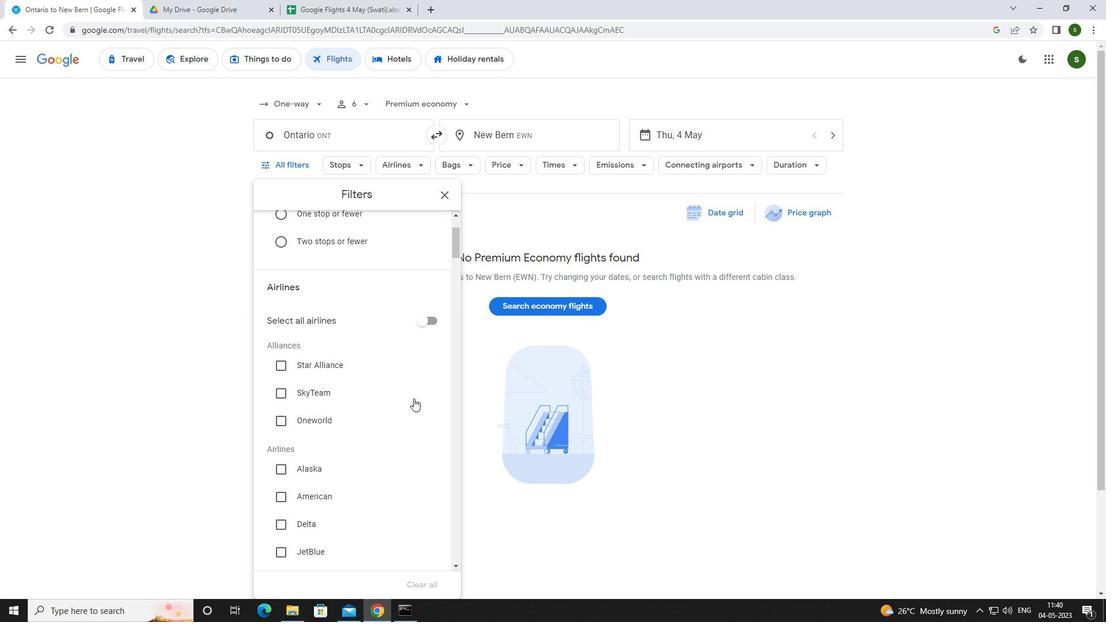 
Action: Mouse scrolled (413, 398) with delta (0, 0)
Screenshot: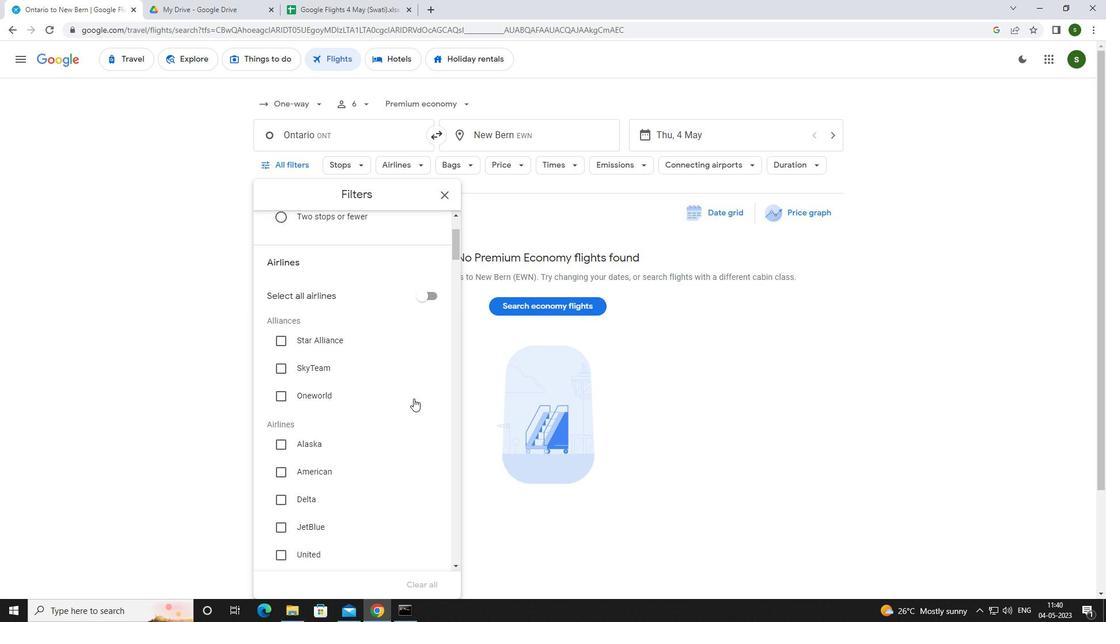 
Action: Mouse moved to (312, 407)
Screenshot: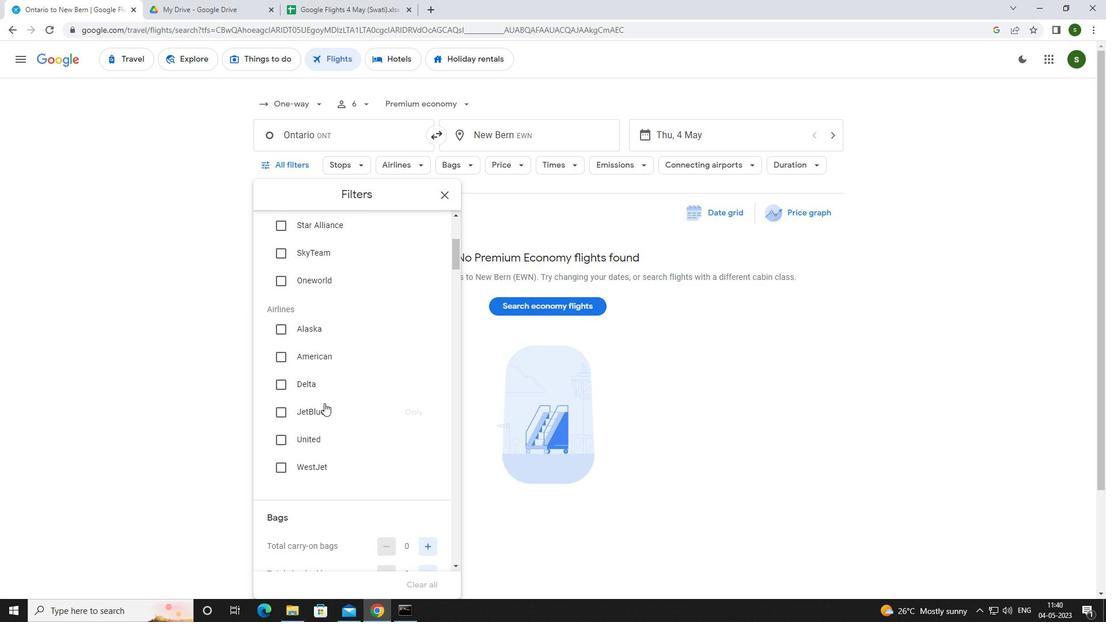 
Action: Mouse pressed left at (312, 407)
Screenshot: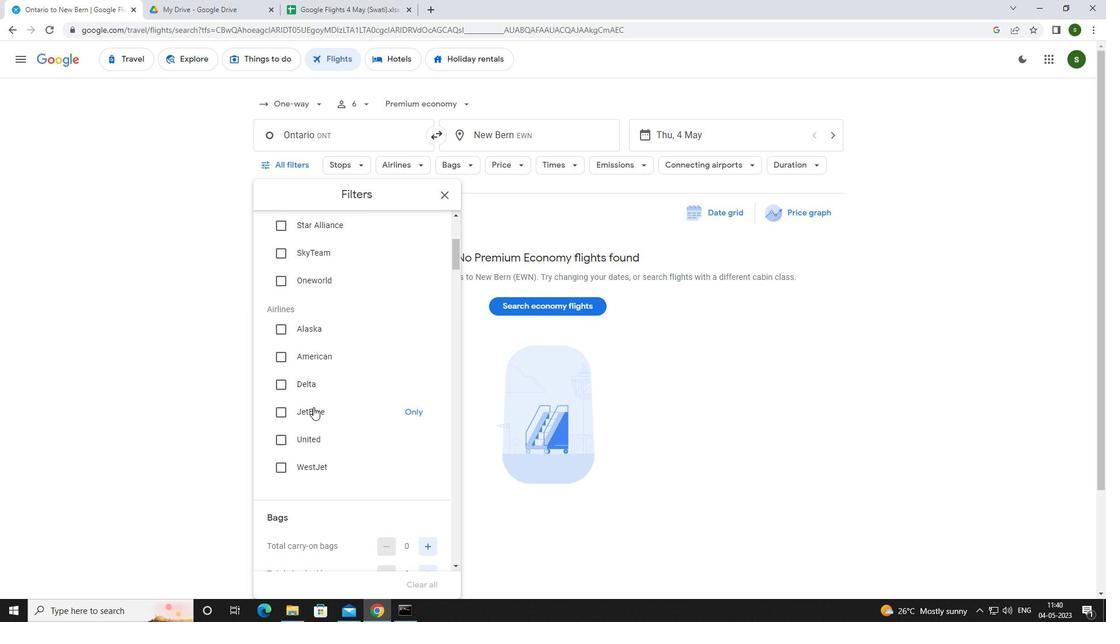 
Action: Mouse scrolled (312, 406) with delta (0, 0)
Screenshot: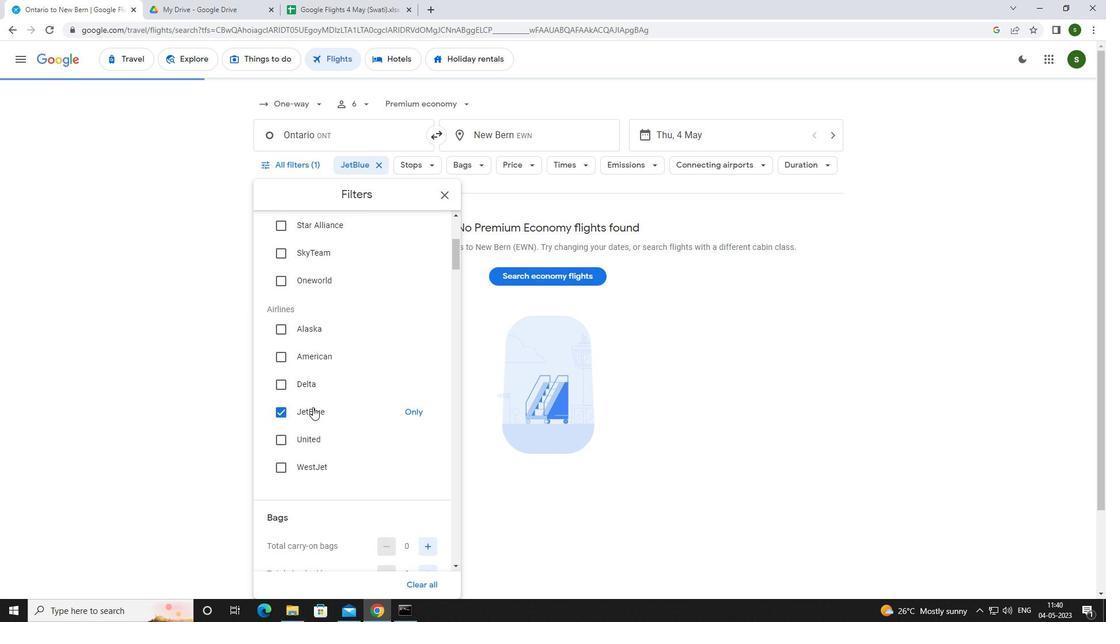 
Action: Mouse scrolled (312, 406) with delta (0, 0)
Screenshot: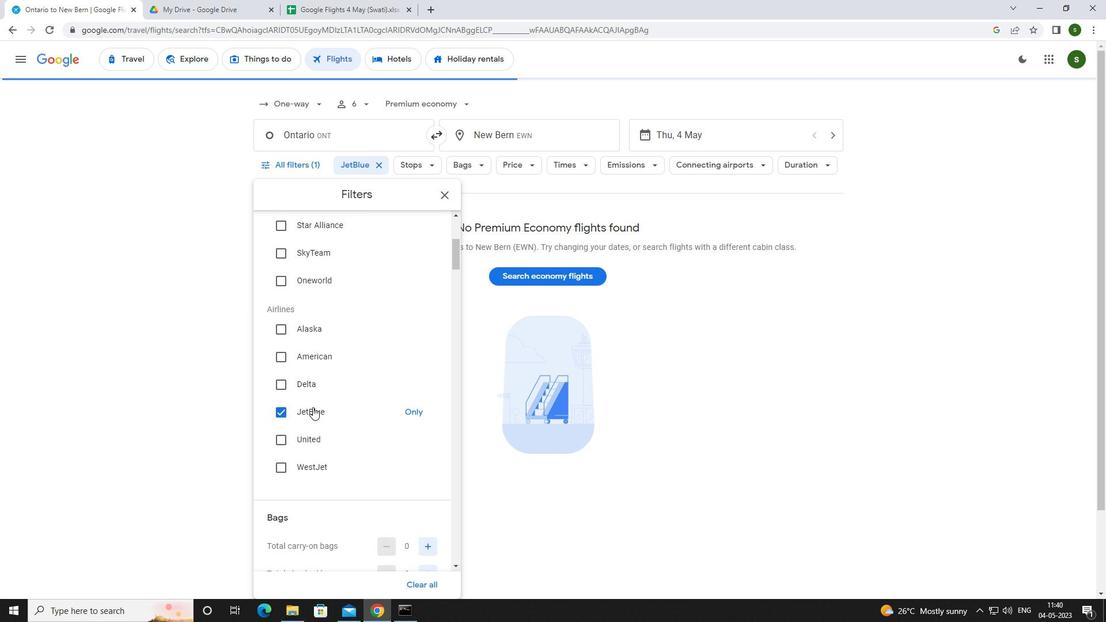 
Action: Mouse moved to (427, 435)
Screenshot: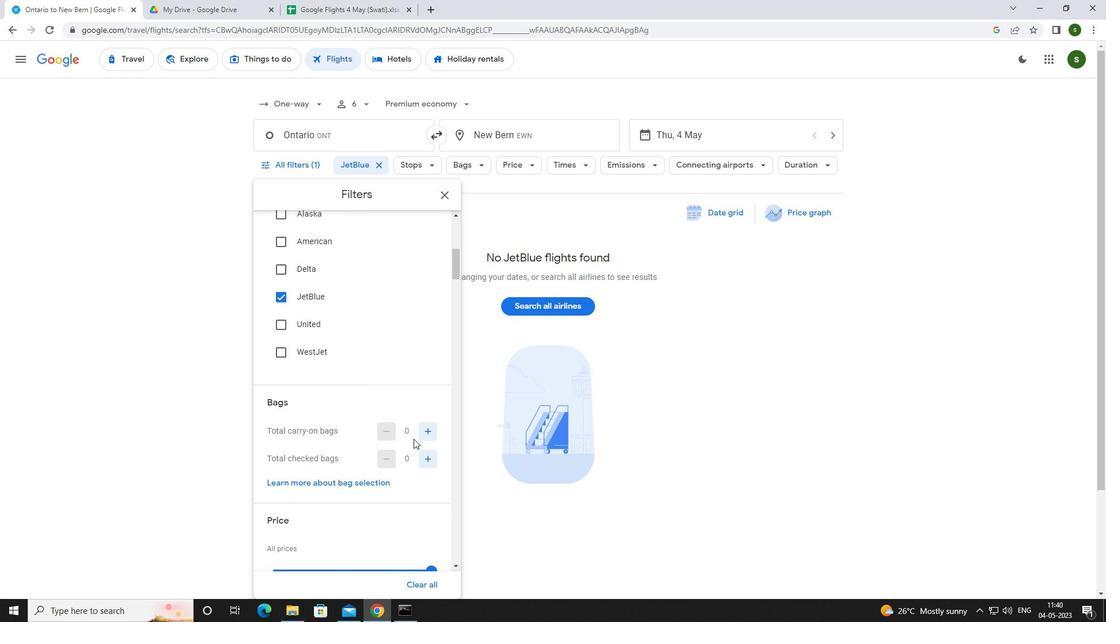 
Action: Mouse pressed left at (427, 435)
Screenshot: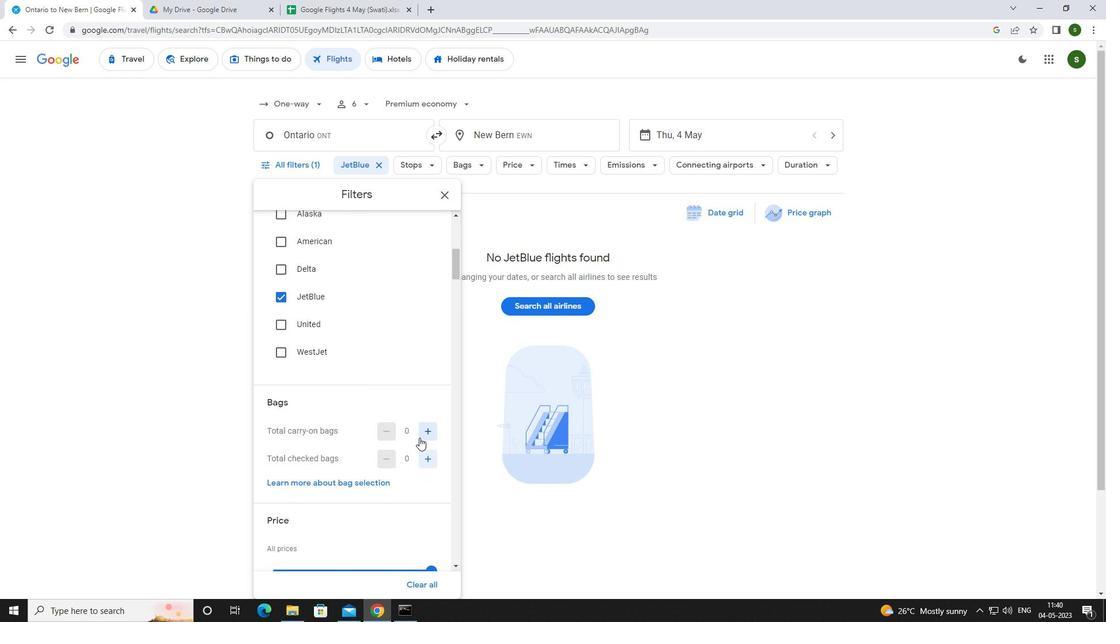 
Action: Mouse moved to (426, 435)
Screenshot: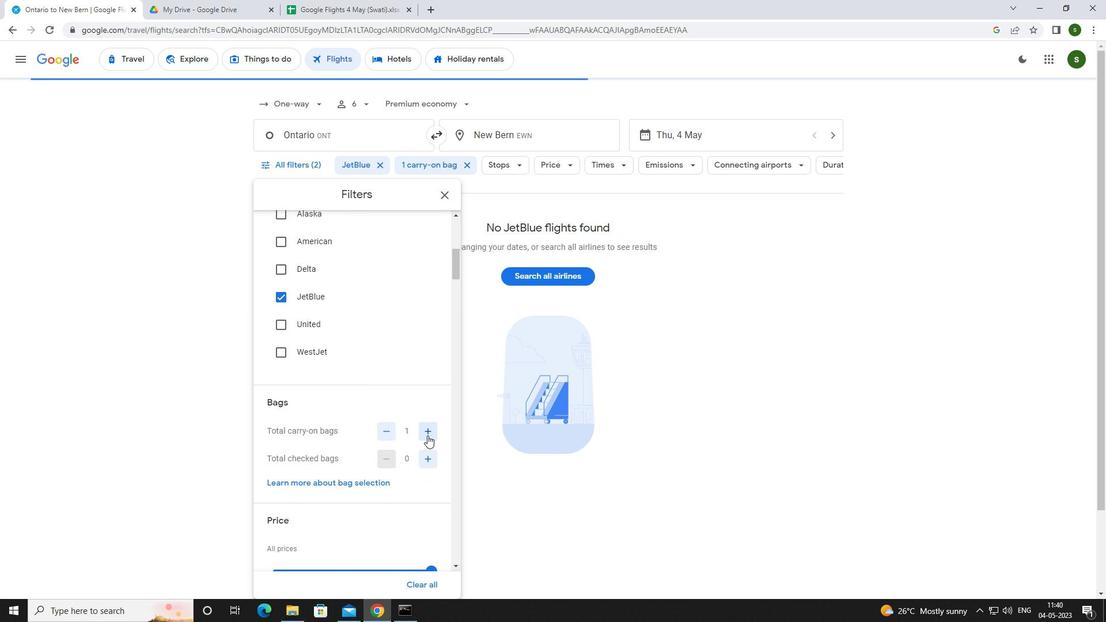
Action: Mouse scrolled (426, 434) with delta (0, 0)
Screenshot: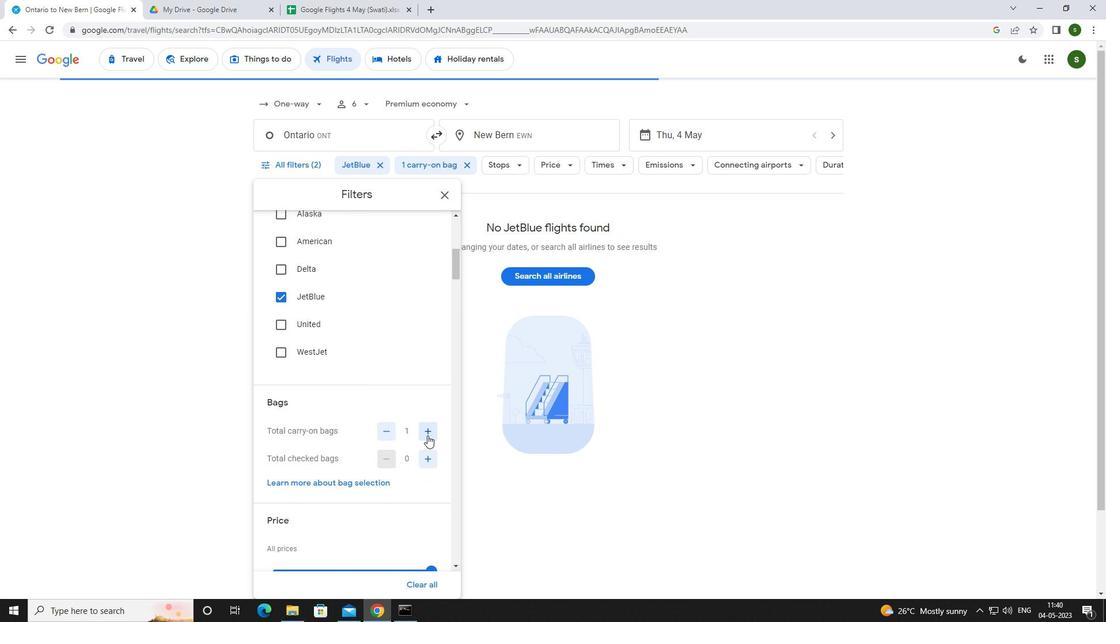 
Action: Mouse scrolled (426, 434) with delta (0, 0)
Screenshot: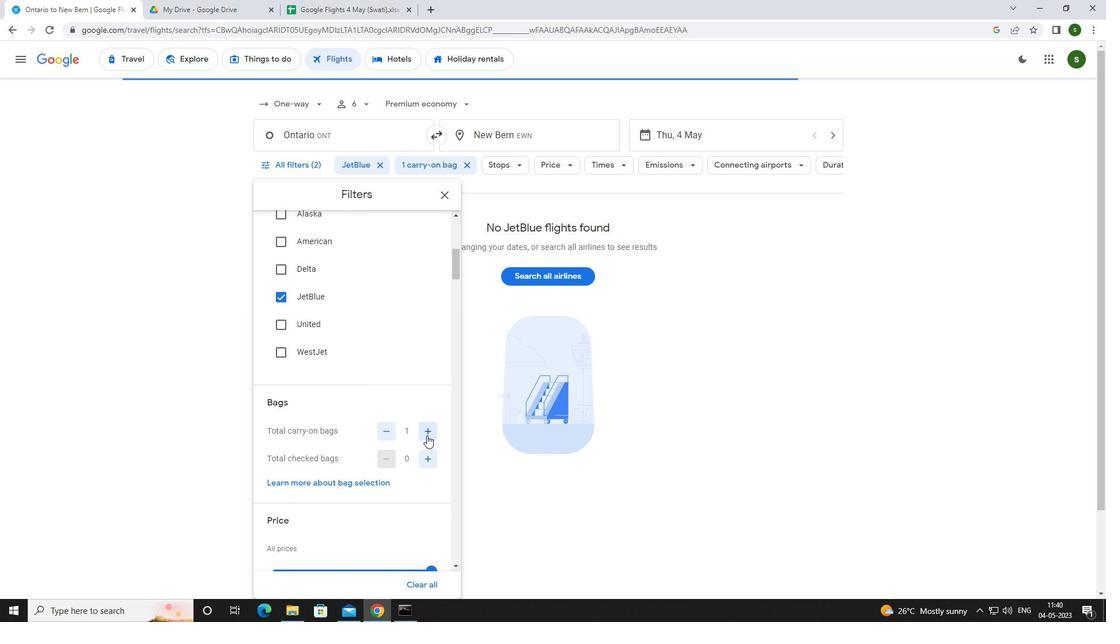
Action: Mouse moved to (428, 456)
Screenshot: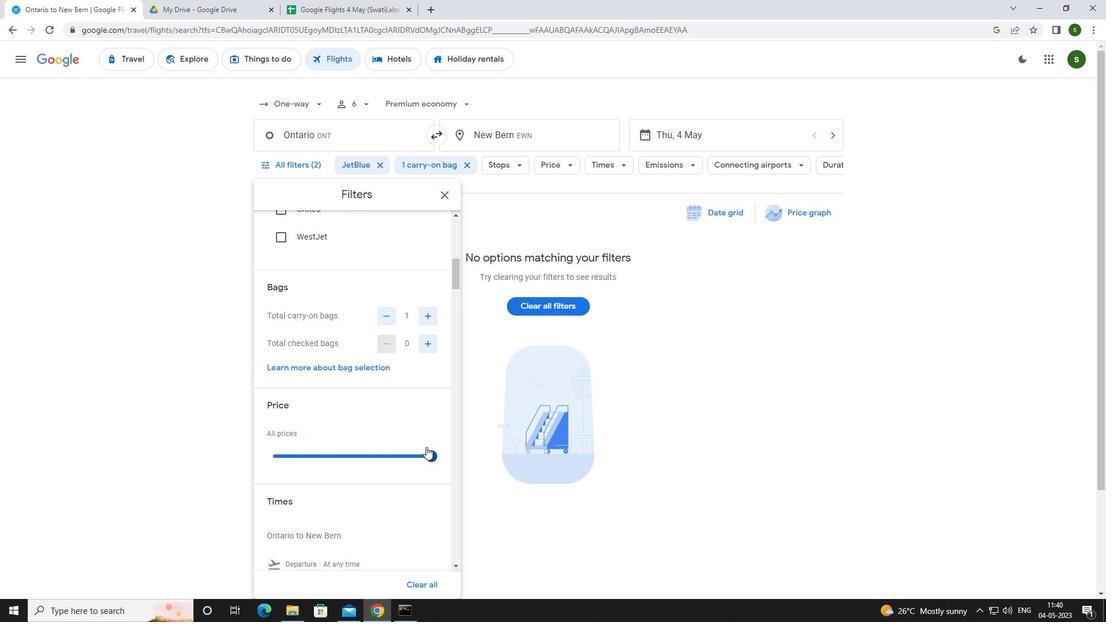 
Action: Mouse pressed left at (428, 456)
Screenshot: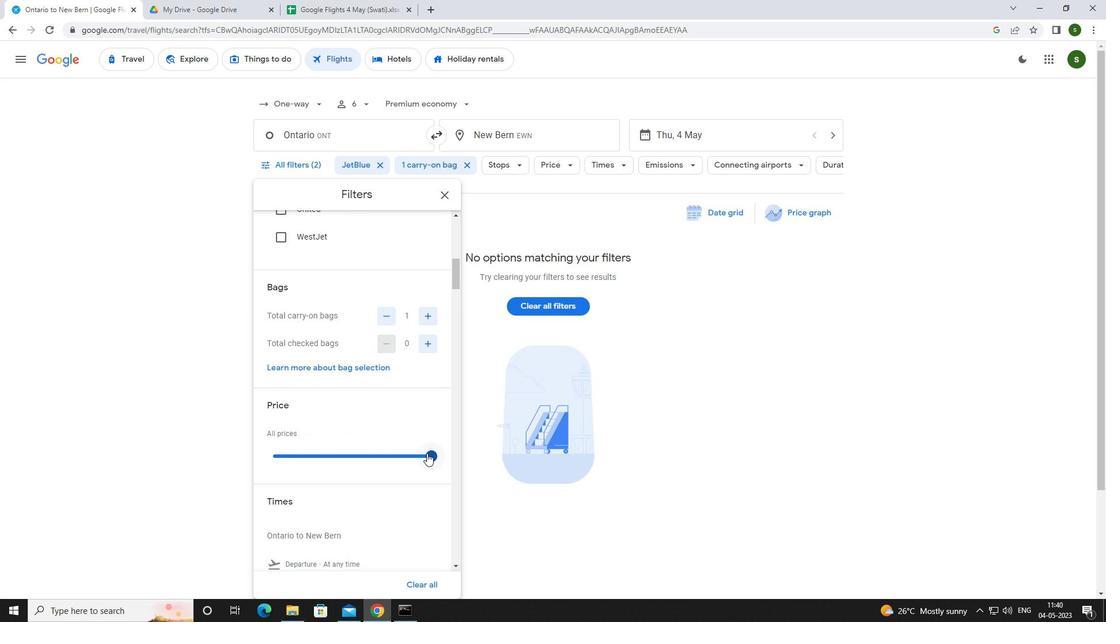 
Action: Mouse scrolled (428, 455) with delta (0, 0)
Screenshot: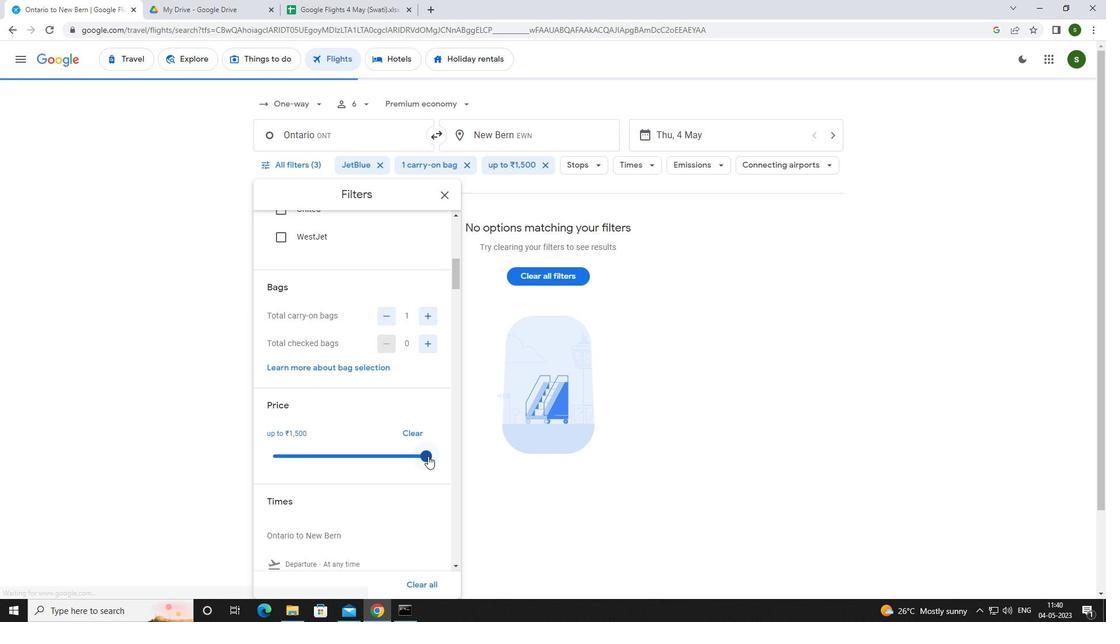 
Action: Mouse scrolled (428, 455) with delta (0, 0)
Screenshot: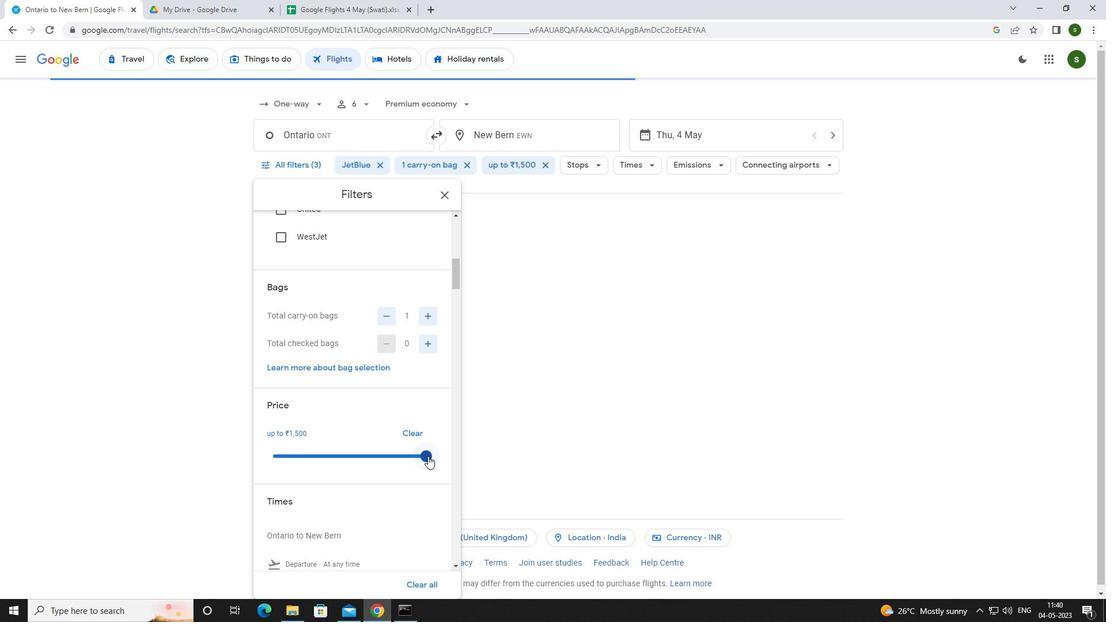 
Action: Mouse moved to (274, 476)
Screenshot: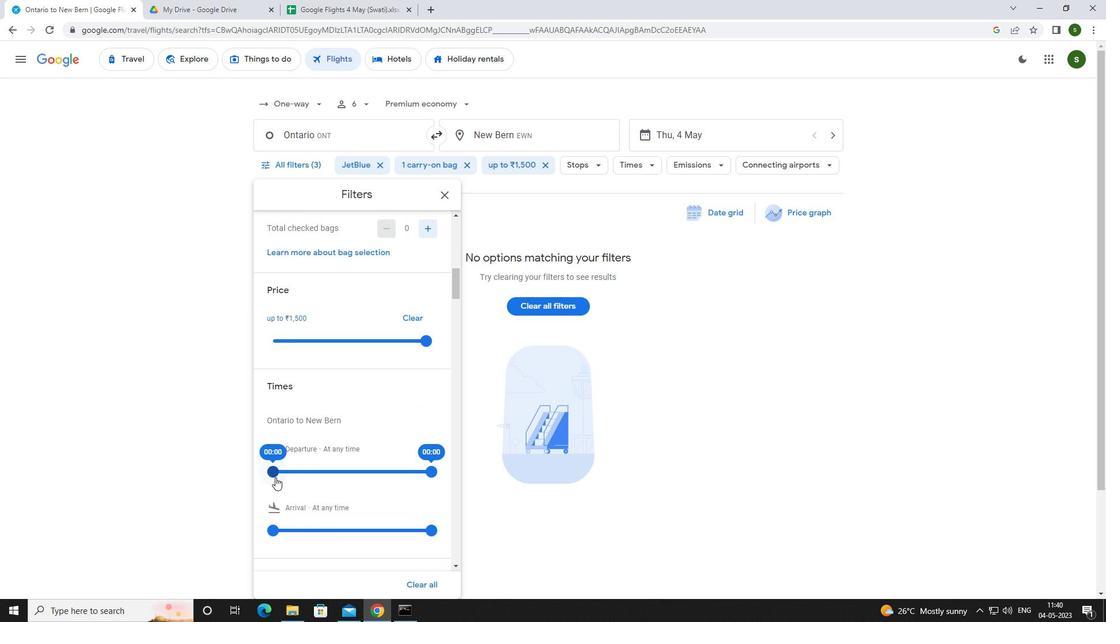 
Action: Mouse pressed left at (274, 476)
Screenshot: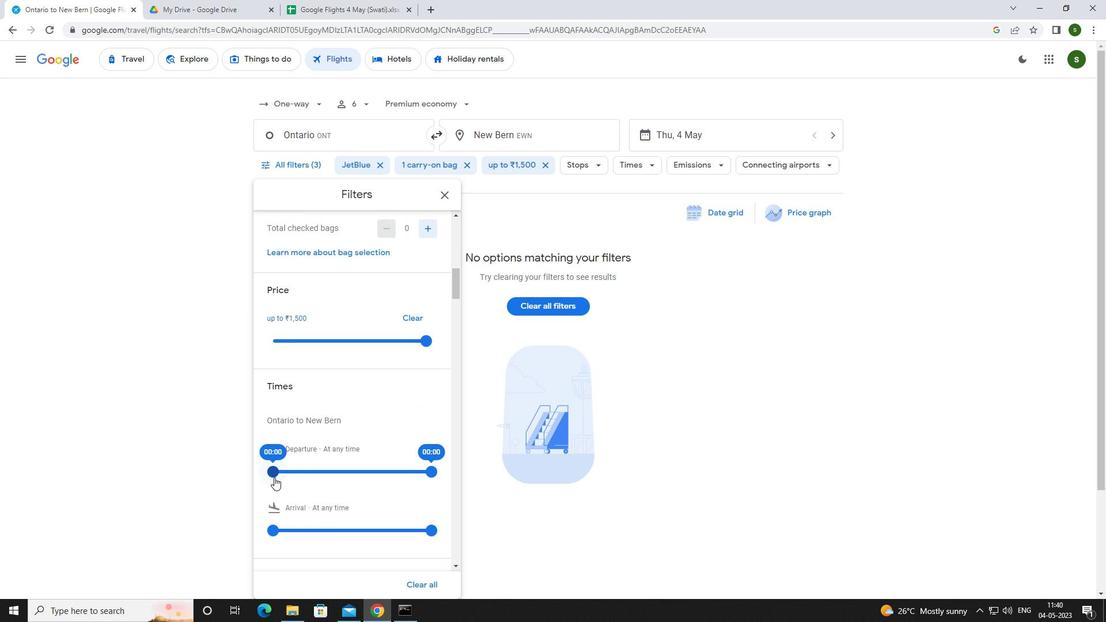 
Action: Mouse moved to (651, 507)
Screenshot: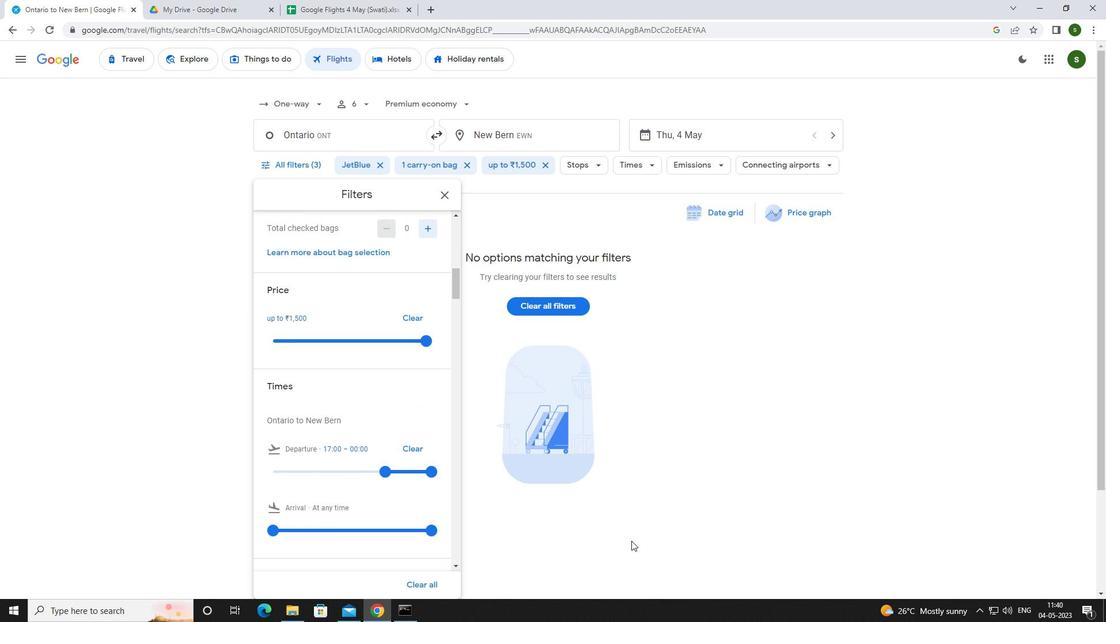 
Action: Mouse pressed left at (651, 507)
Screenshot: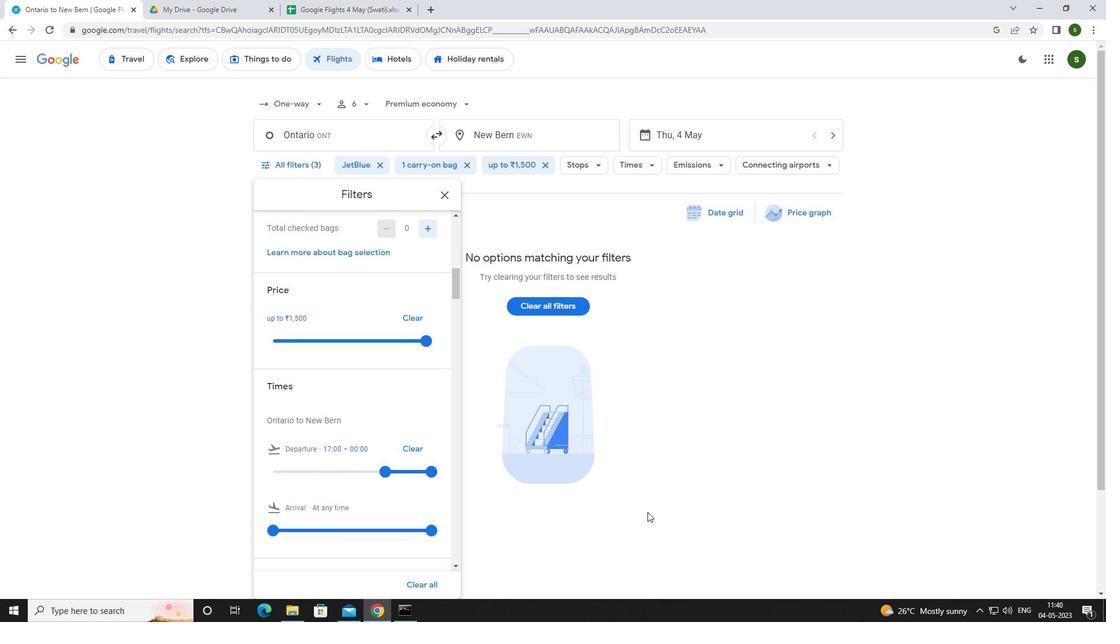 
